 Task: Check the percentage active listings of beach access in the last 3 years.
Action: Mouse moved to (1055, 253)
Screenshot: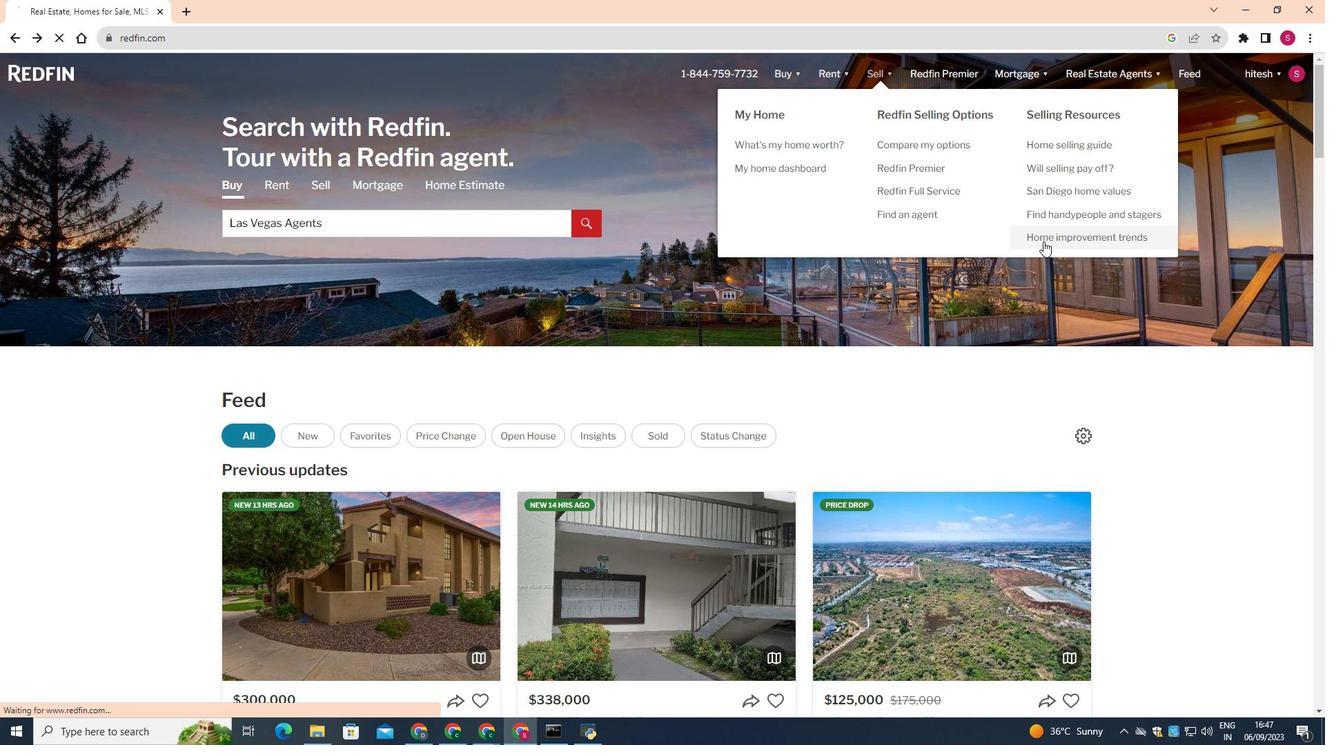
Action: Mouse pressed left at (1055, 253)
Screenshot: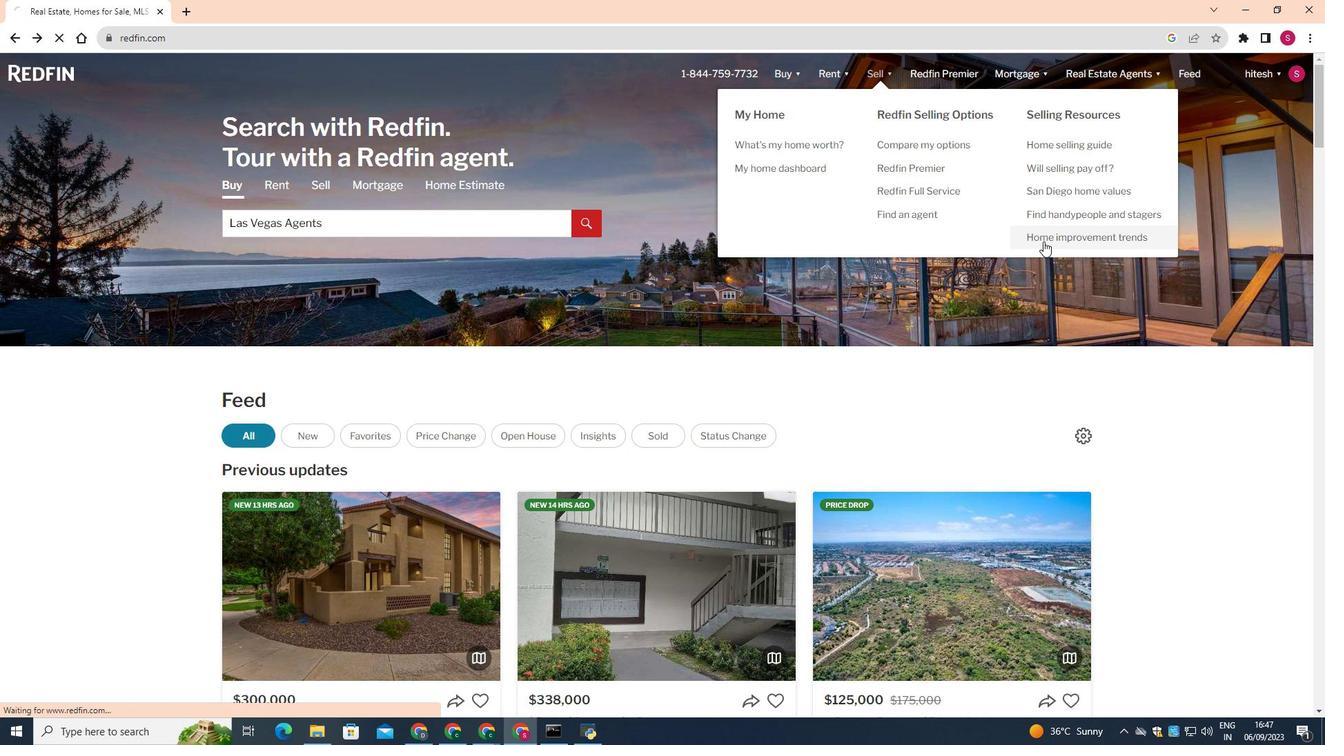 
Action: Mouse moved to (756, 368)
Screenshot: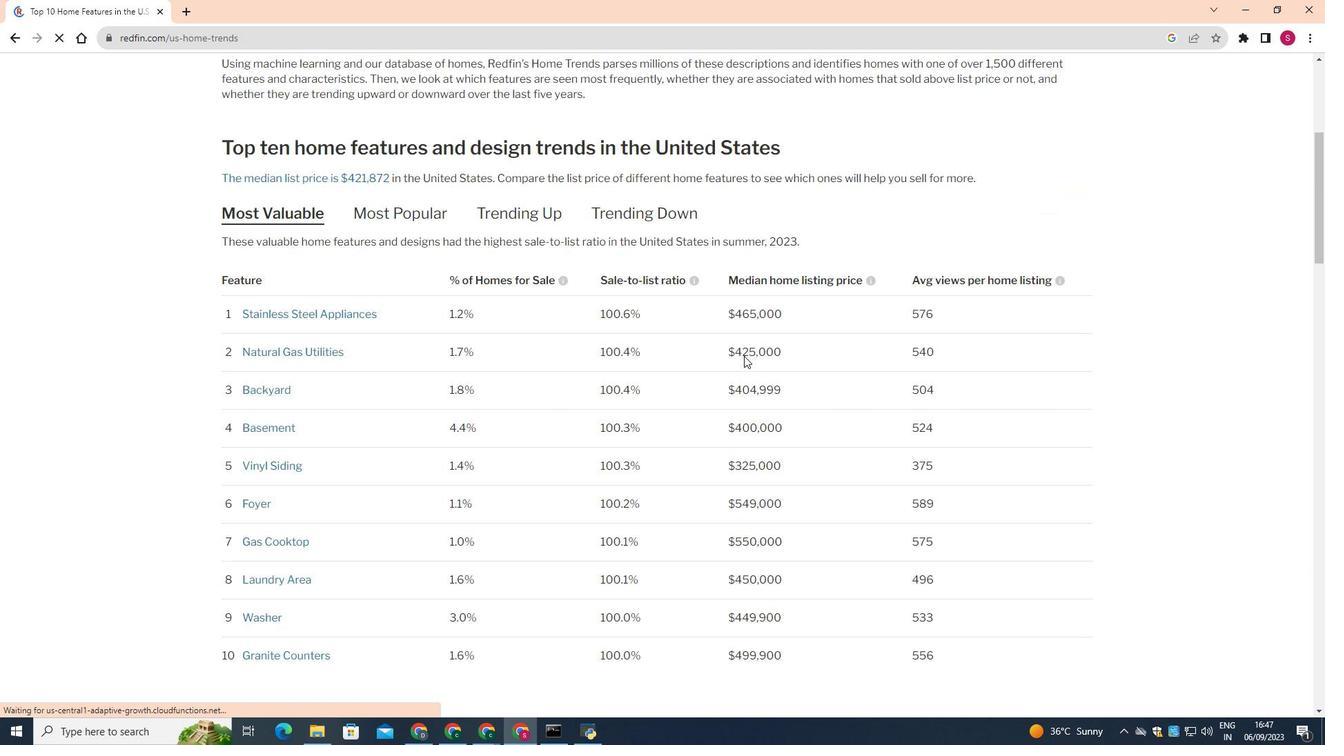 
Action: Mouse scrolled (756, 367) with delta (0, 0)
Screenshot: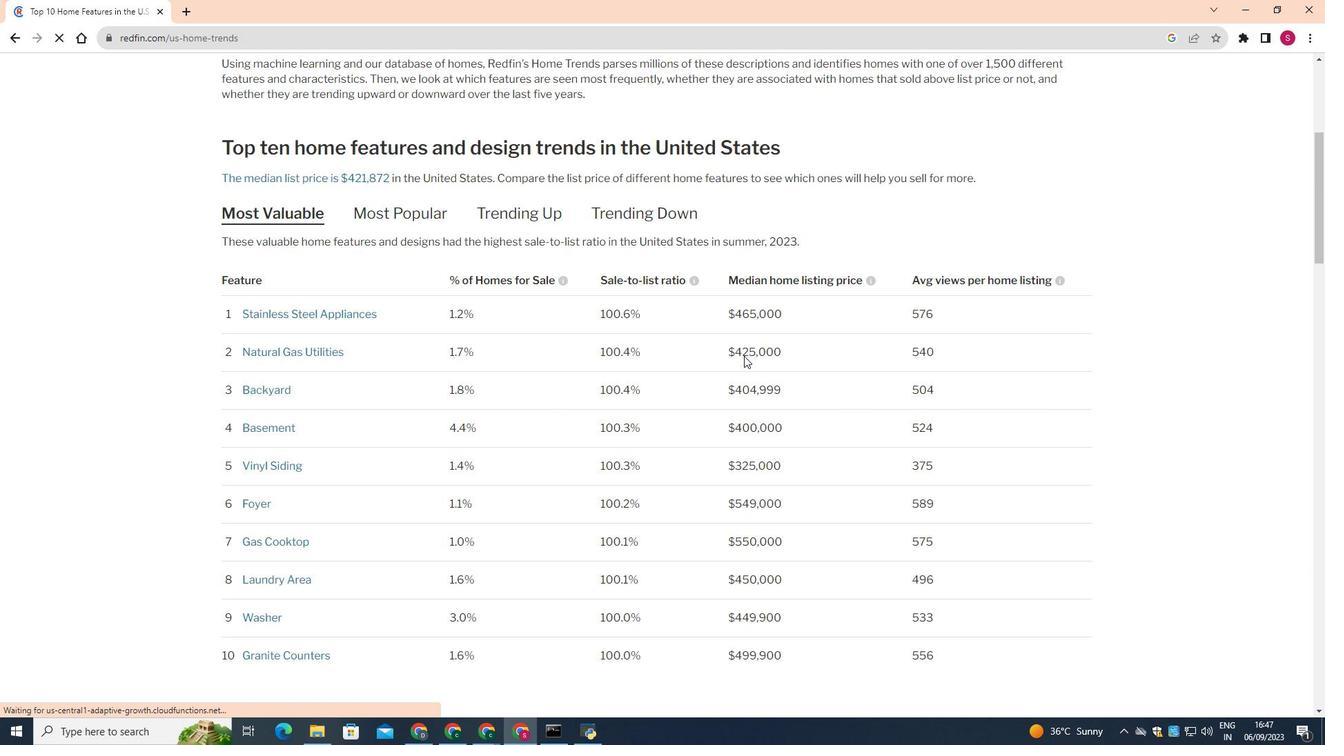 
Action: Mouse scrolled (756, 367) with delta (0, 0)
Screenshot: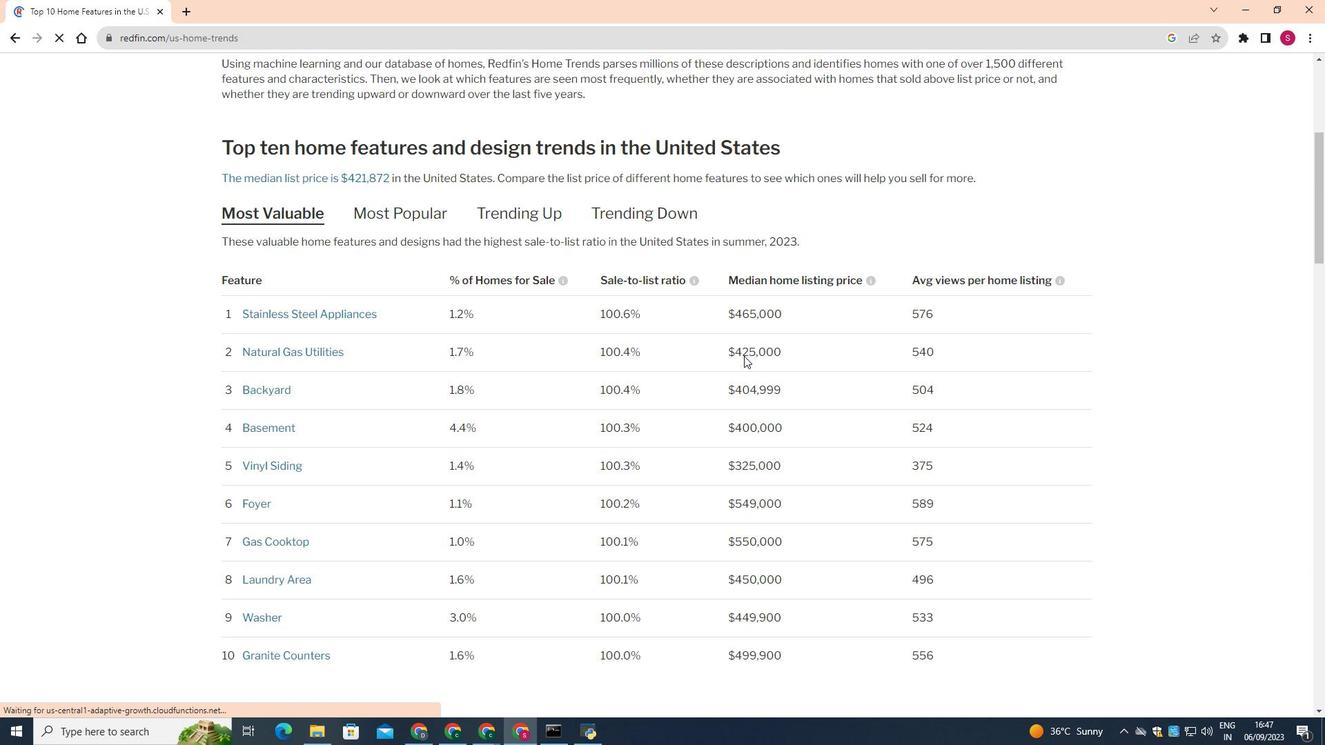 
Action: Mouse scrolled (756, 367) with delta (0, 0)
Screenshot: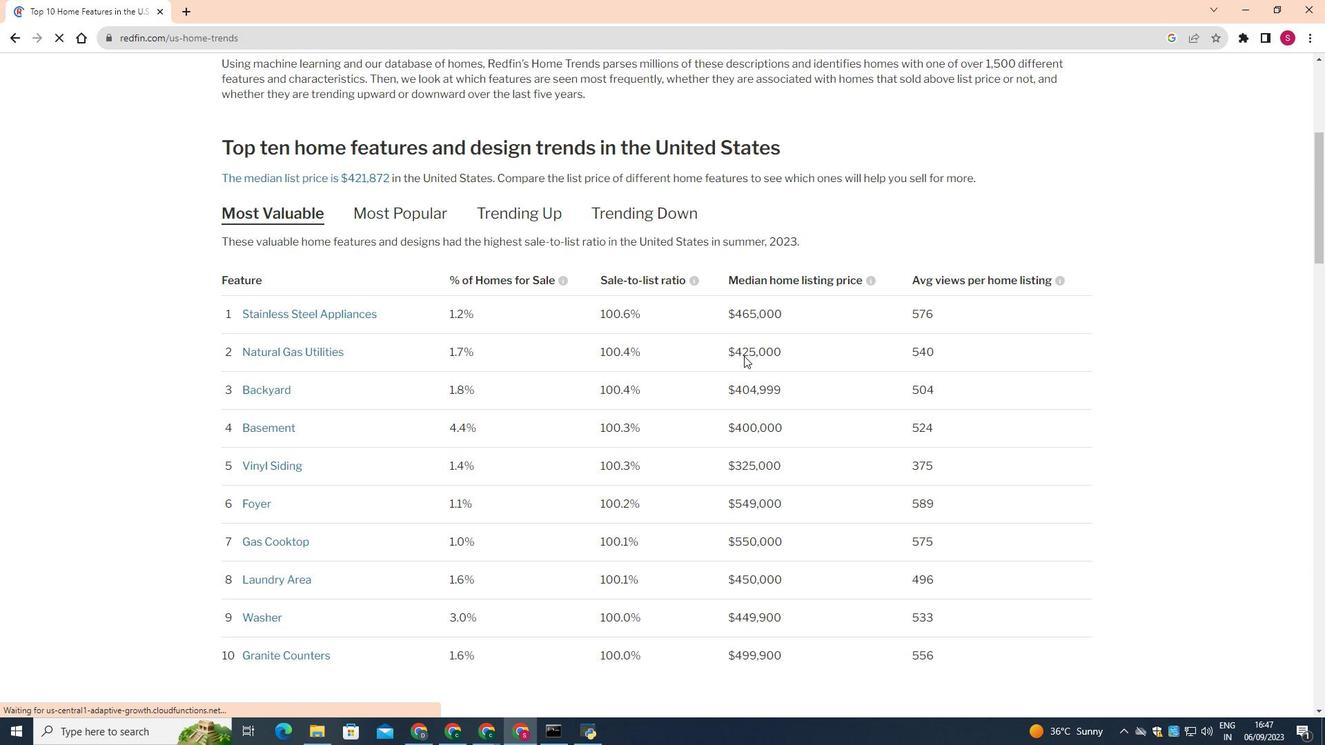 
Action: Mouse scrolled (756, 367) with delta (0, 0)
Screenshot: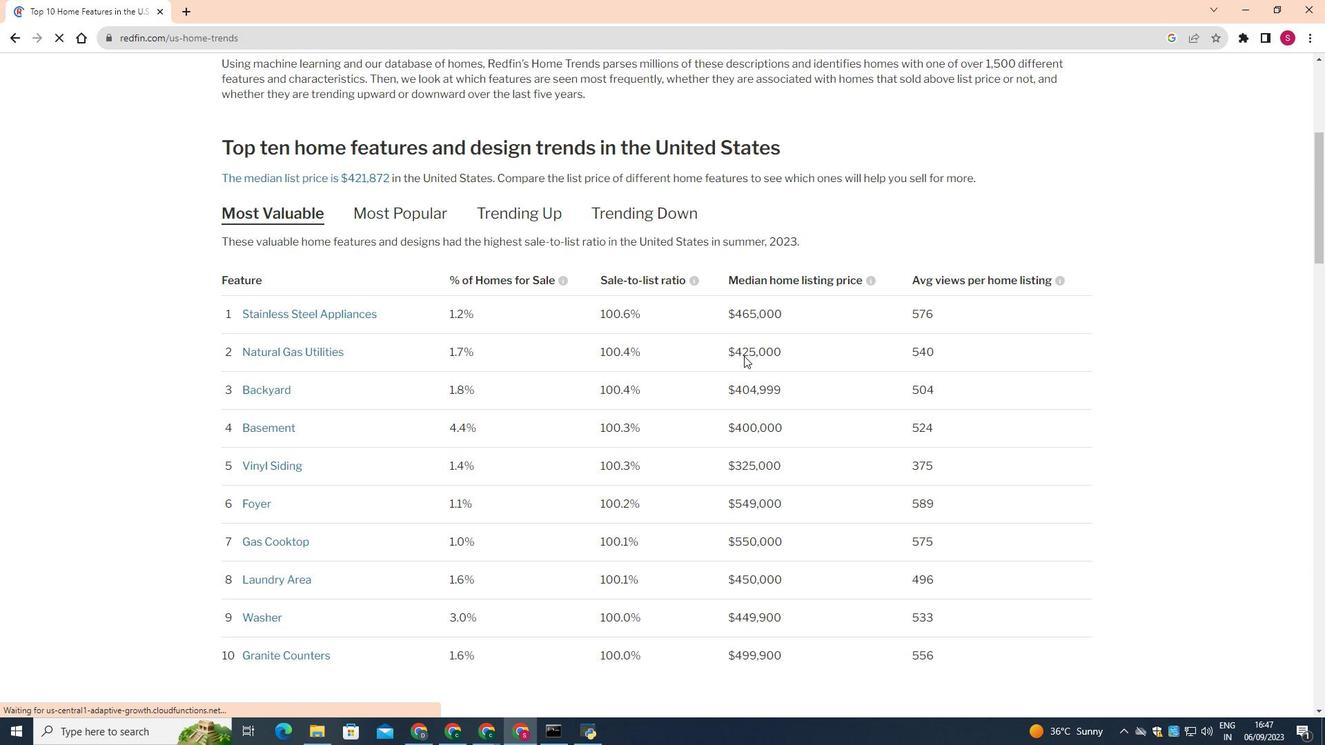 
Action: Mouse scrolled (756, 367) with delta (0, 0)
Screenshot: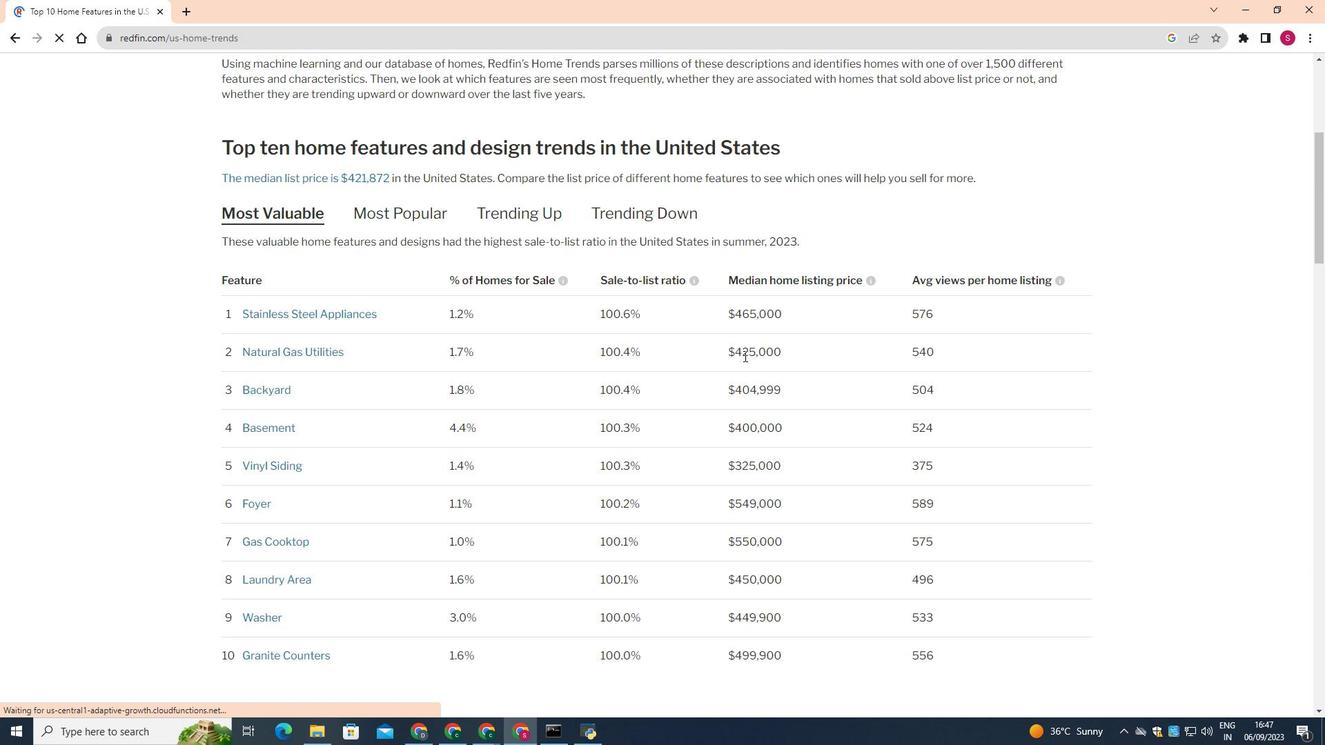 
Action: Mouse scrolled (756, 367) with delta (0, 0)
Screenshot: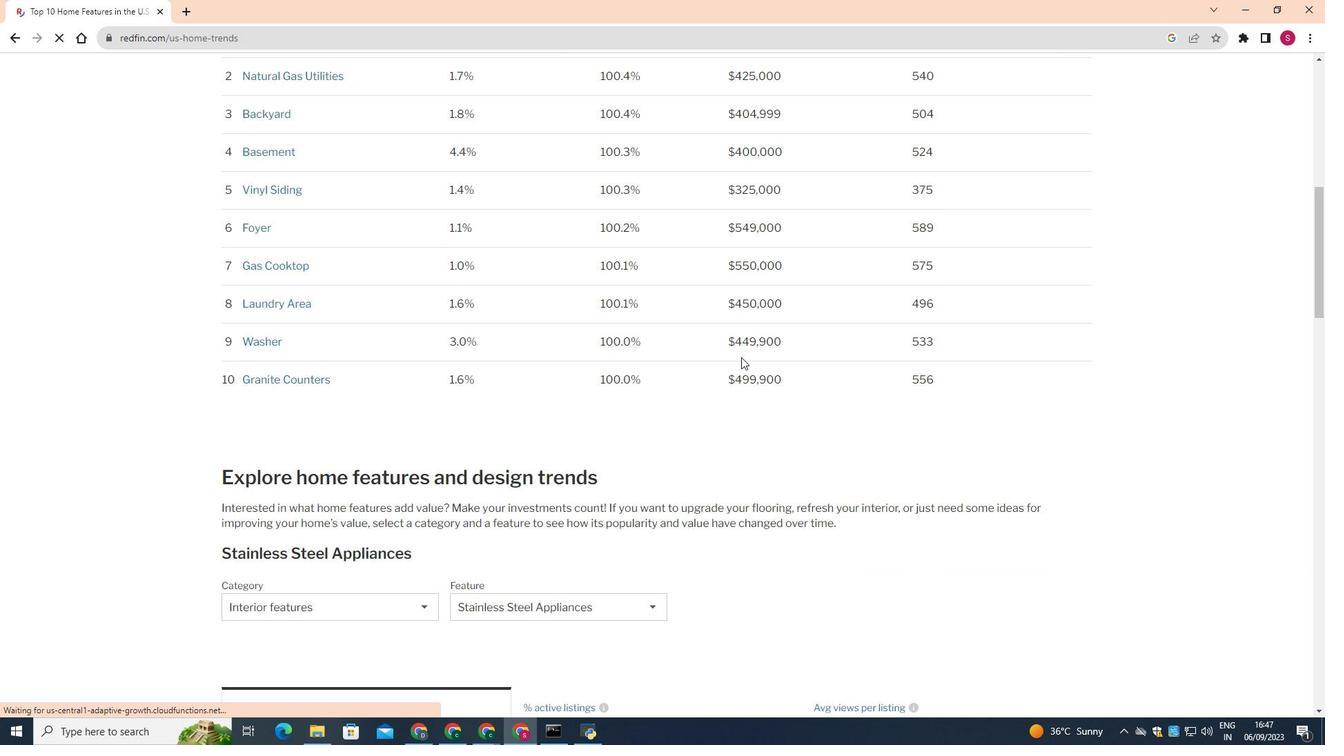 
Action: Mouse scrolled (756, 367) with delta (0, 0)
Screenshot: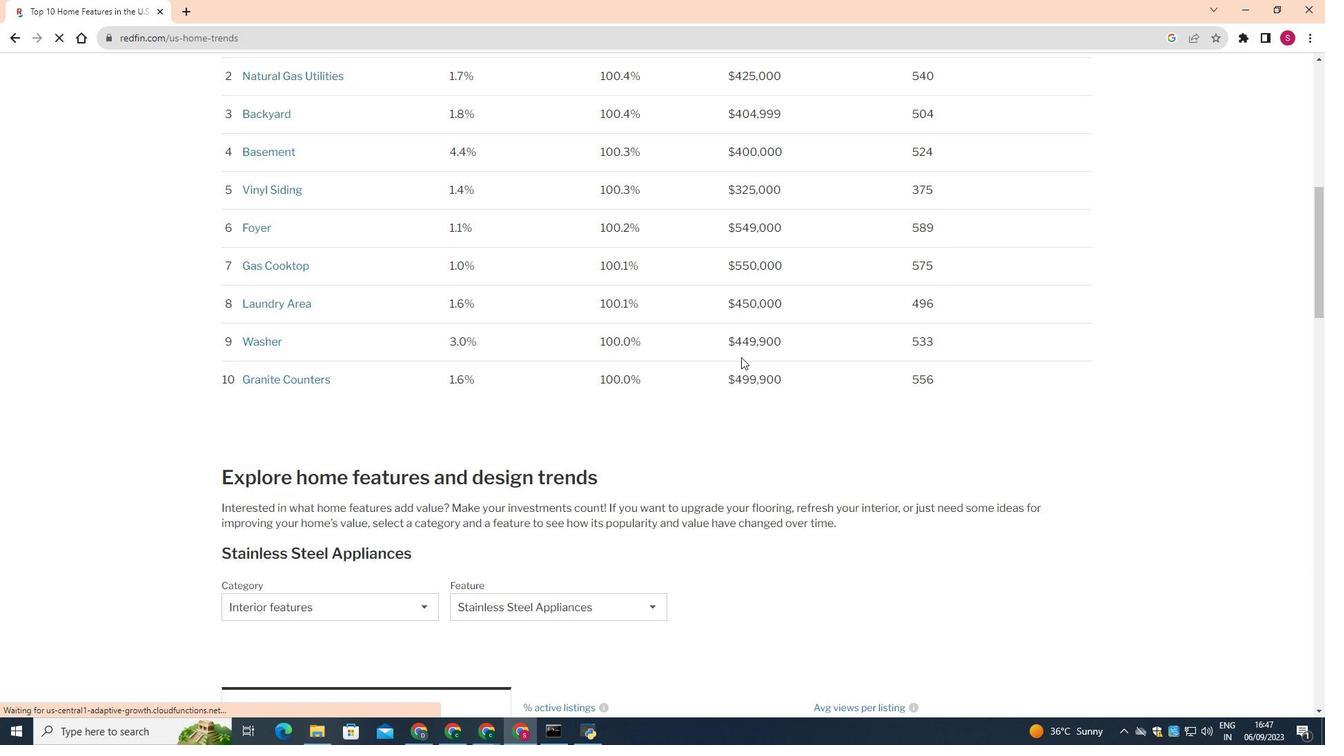 
Action: Mouse moved to (755, 368)
Screenshot: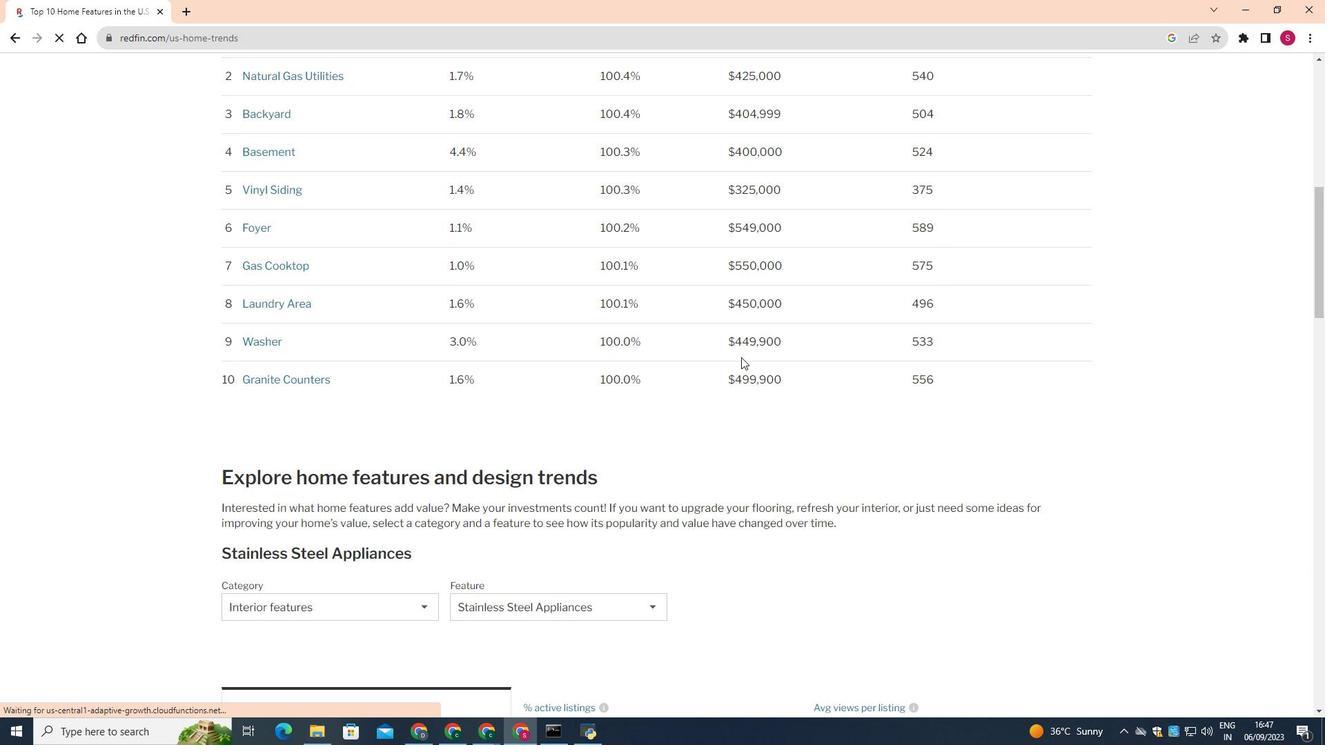 
Action: Mouse scrolled (755, 367) with delta (0, 0)
Screenshot: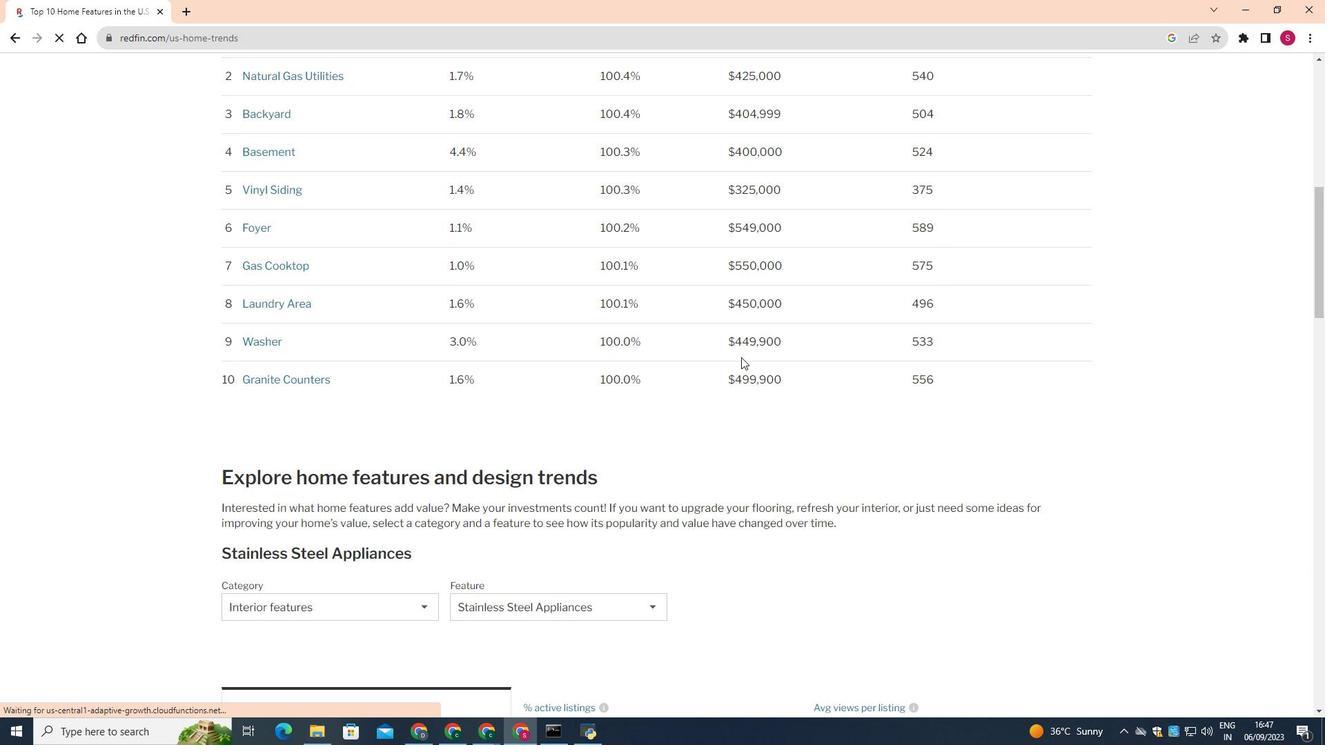 
Action: Mouse moved to (754, 368)
Screenshot: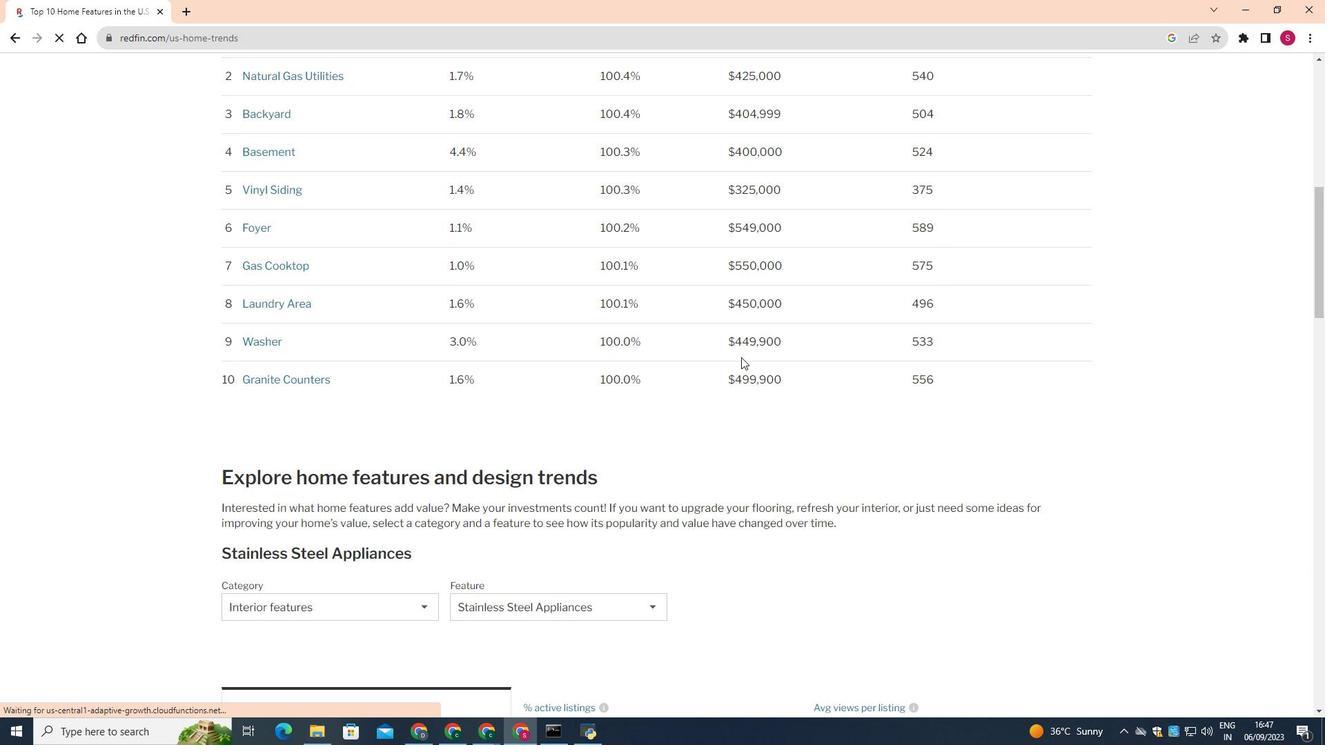 
Action: Mouse scrolled (754, 368) with delta (0, 0)
Screenshot: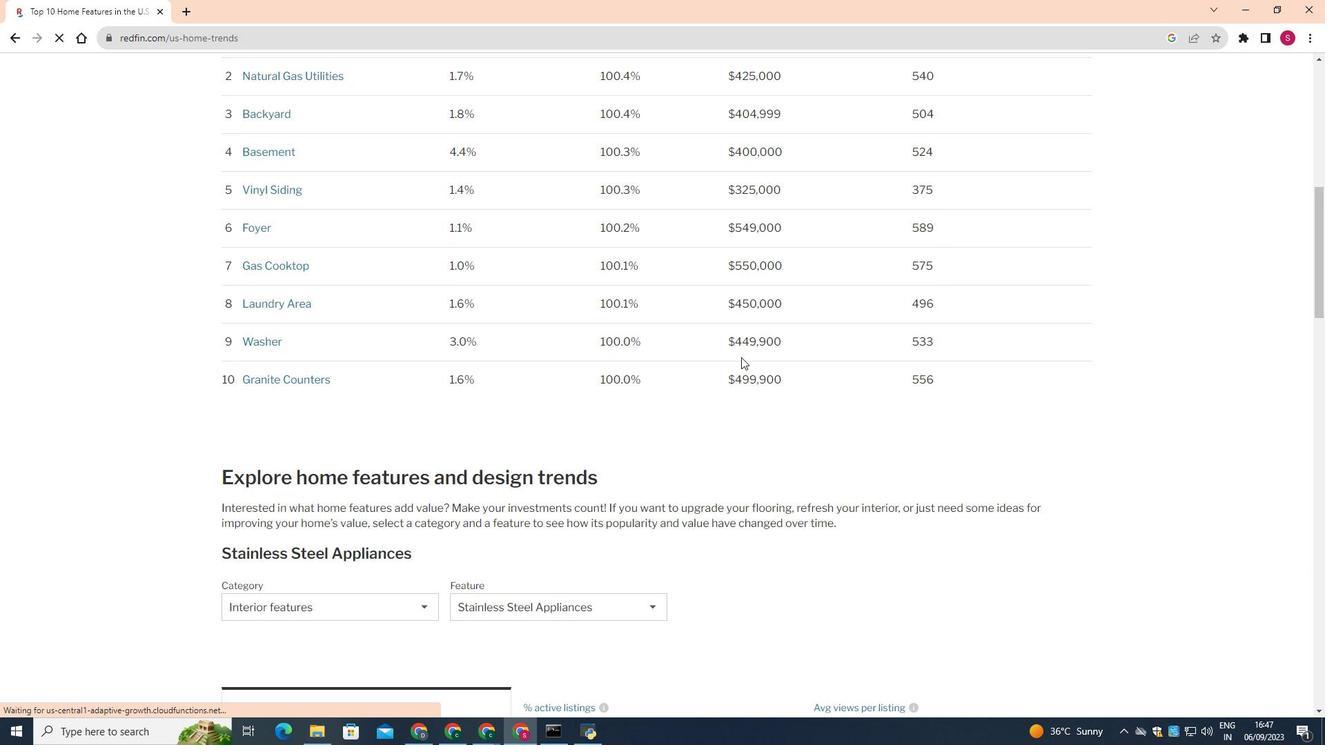 
Action: Mouse moved to (753, 369)
Screenshot: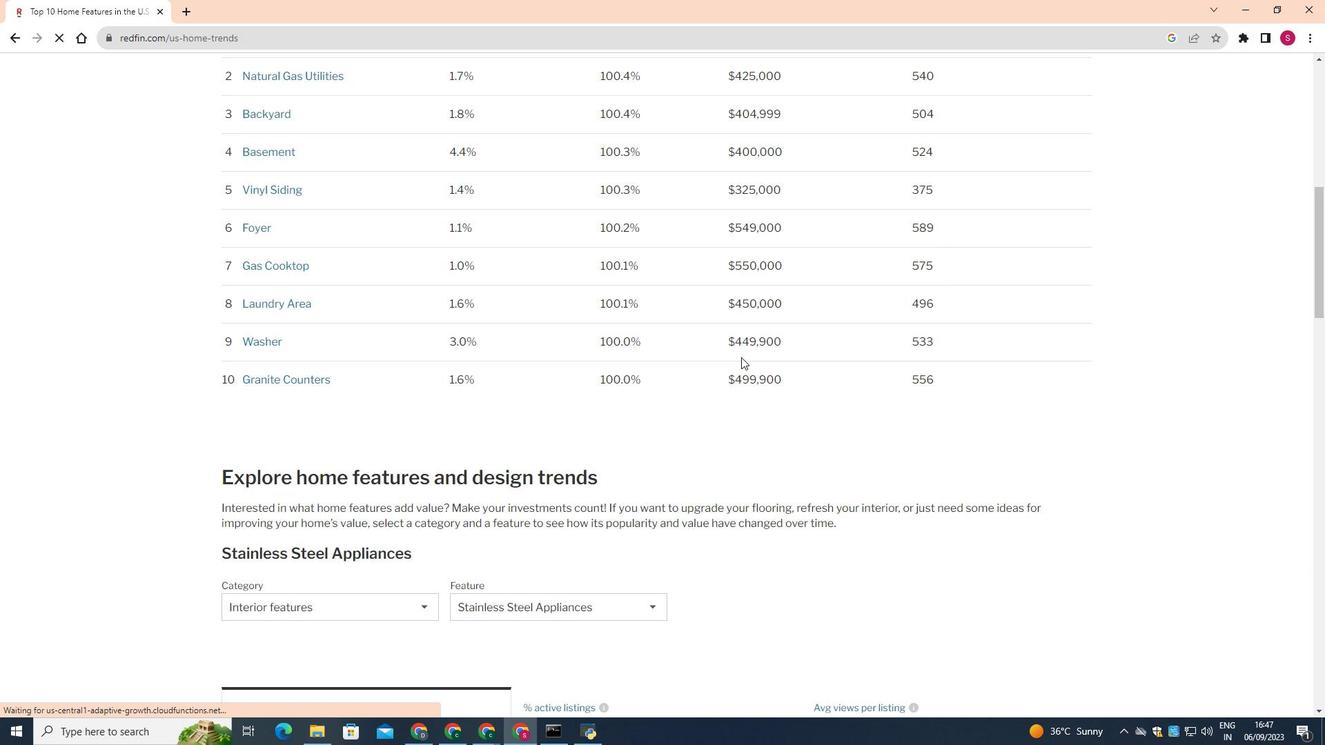 
Action: Mouse scrolled (753, 368) with delta (0, 0)
Screenshot: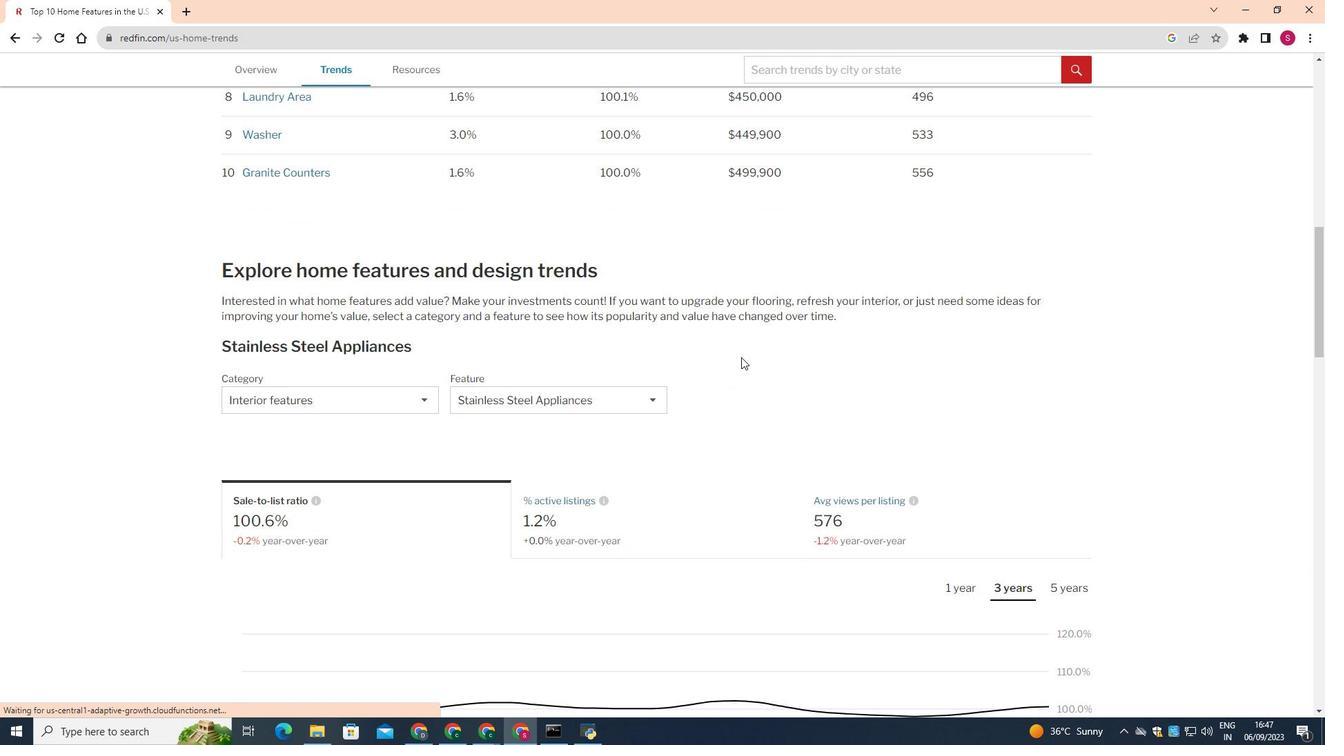 
Action: Mouse scrolled (753, 368) with delta (0, 0)
Screenshot: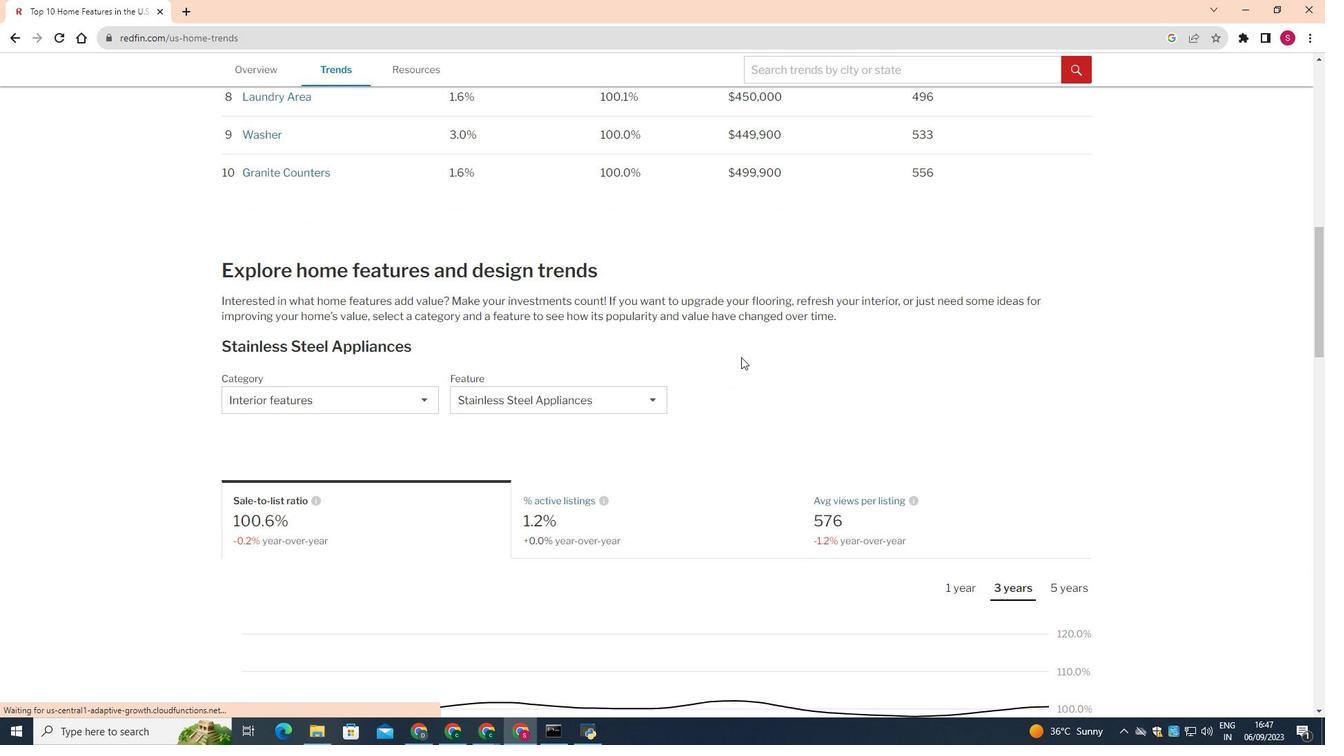 
Action: Mouse scrolled (753, 368) with delta (0, 0)
Screenshot: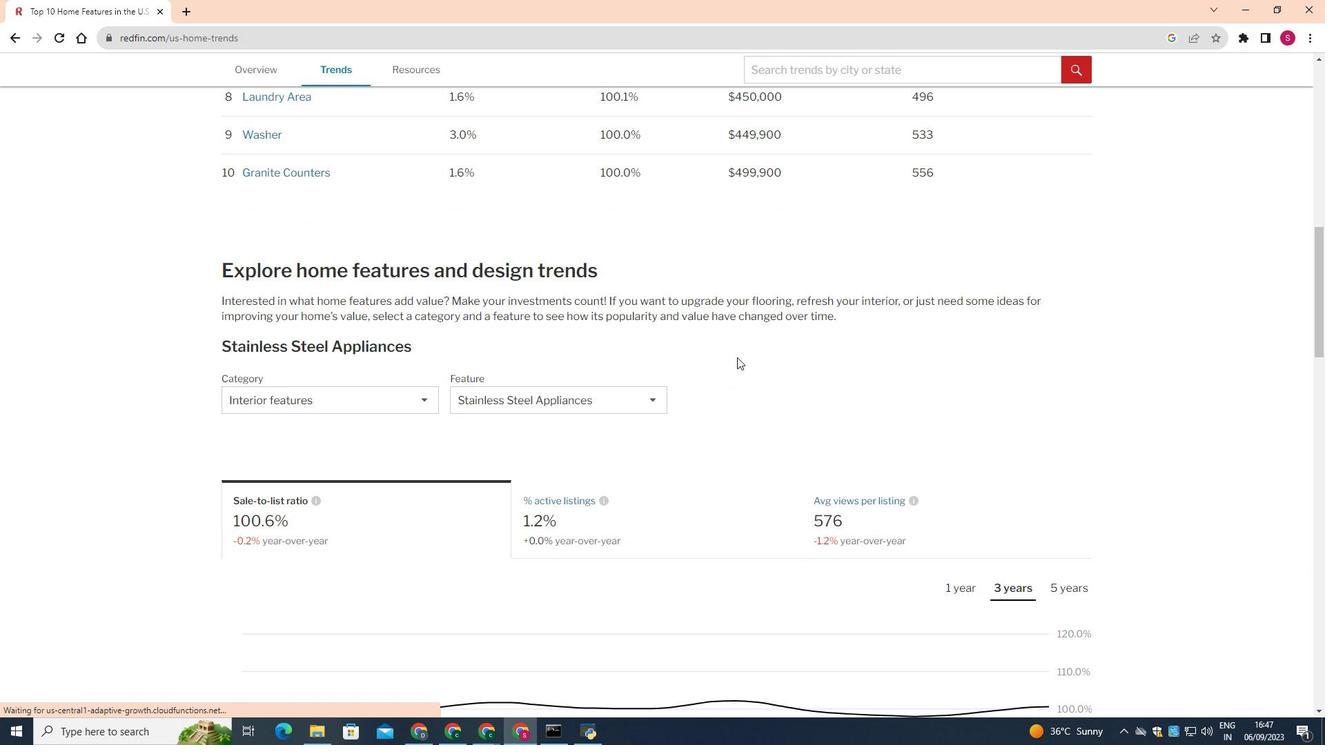 
Action: Mouse moved to (412, 408)
Screenshot: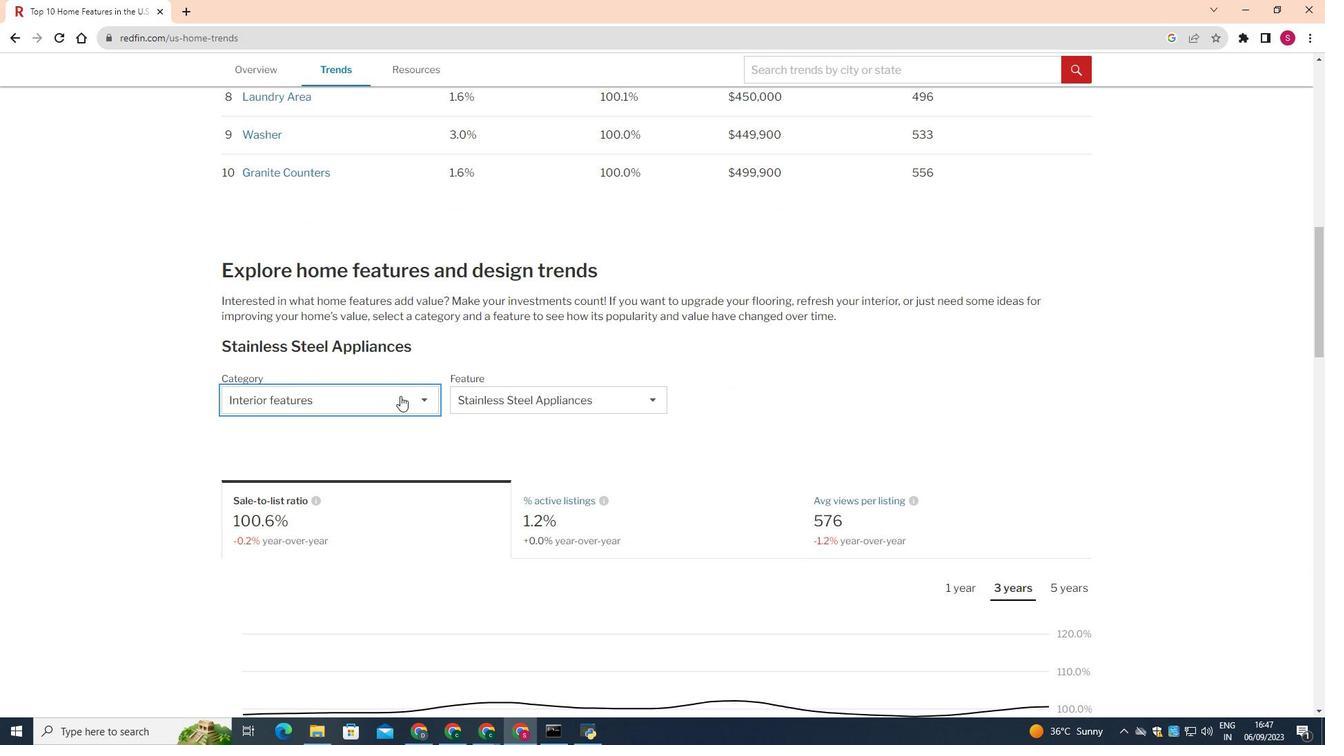
Action: Mouse pressed left at (412, 408)
Screenshot: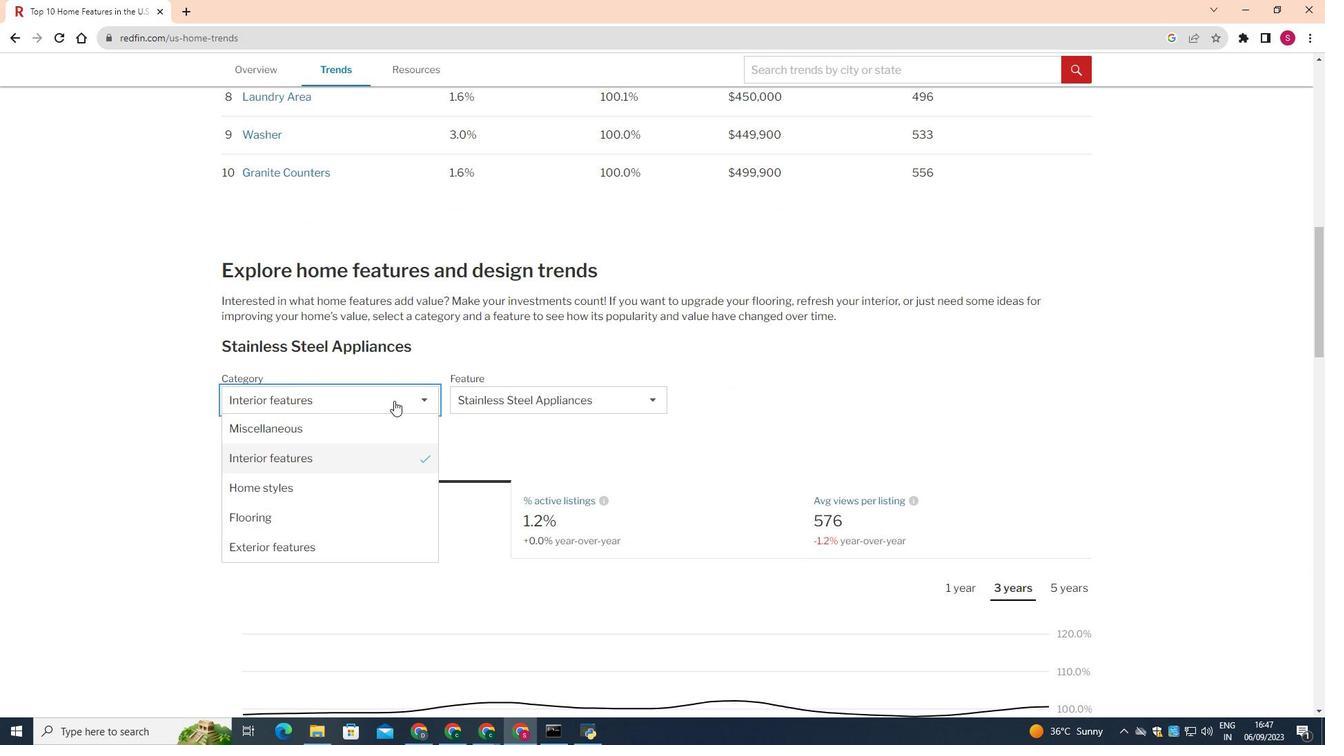 
Action: Mouse moved to (368, 442)
Screenshot: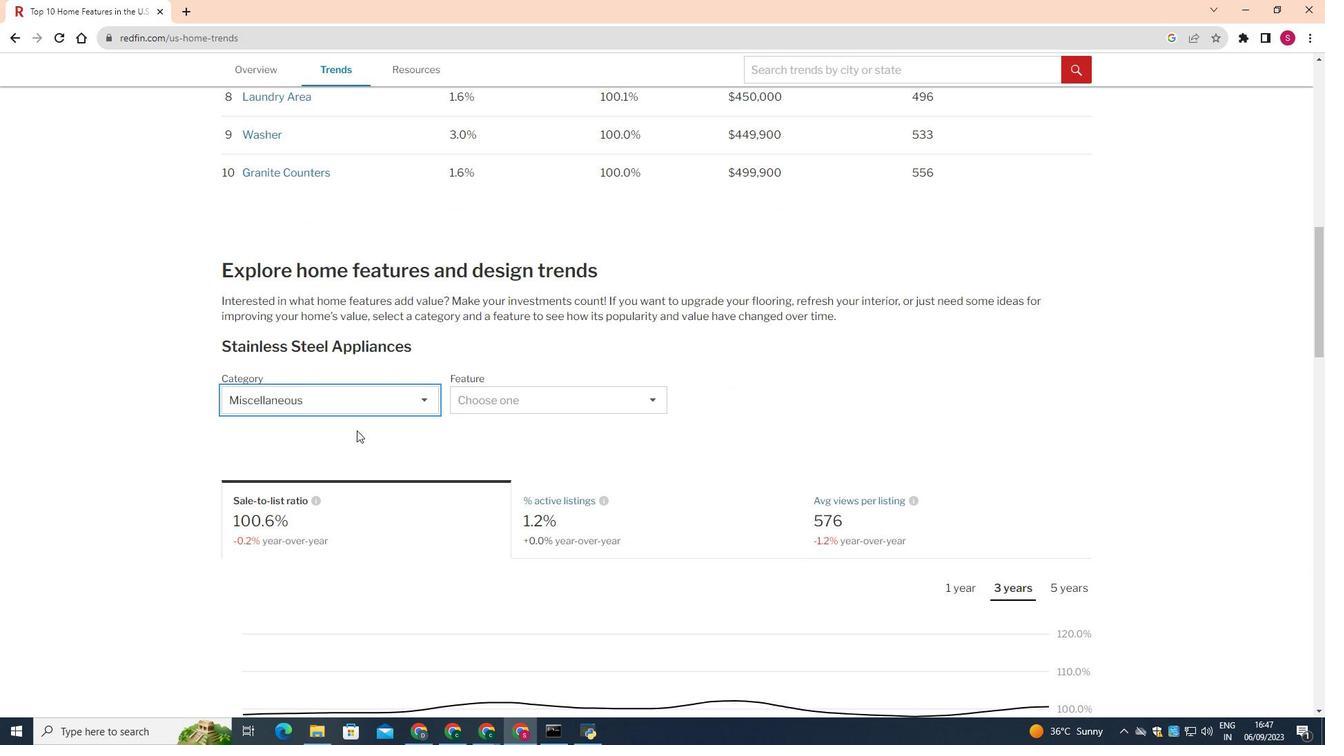 
Action: Mouse pressed left at (368, 442)
Screenshot: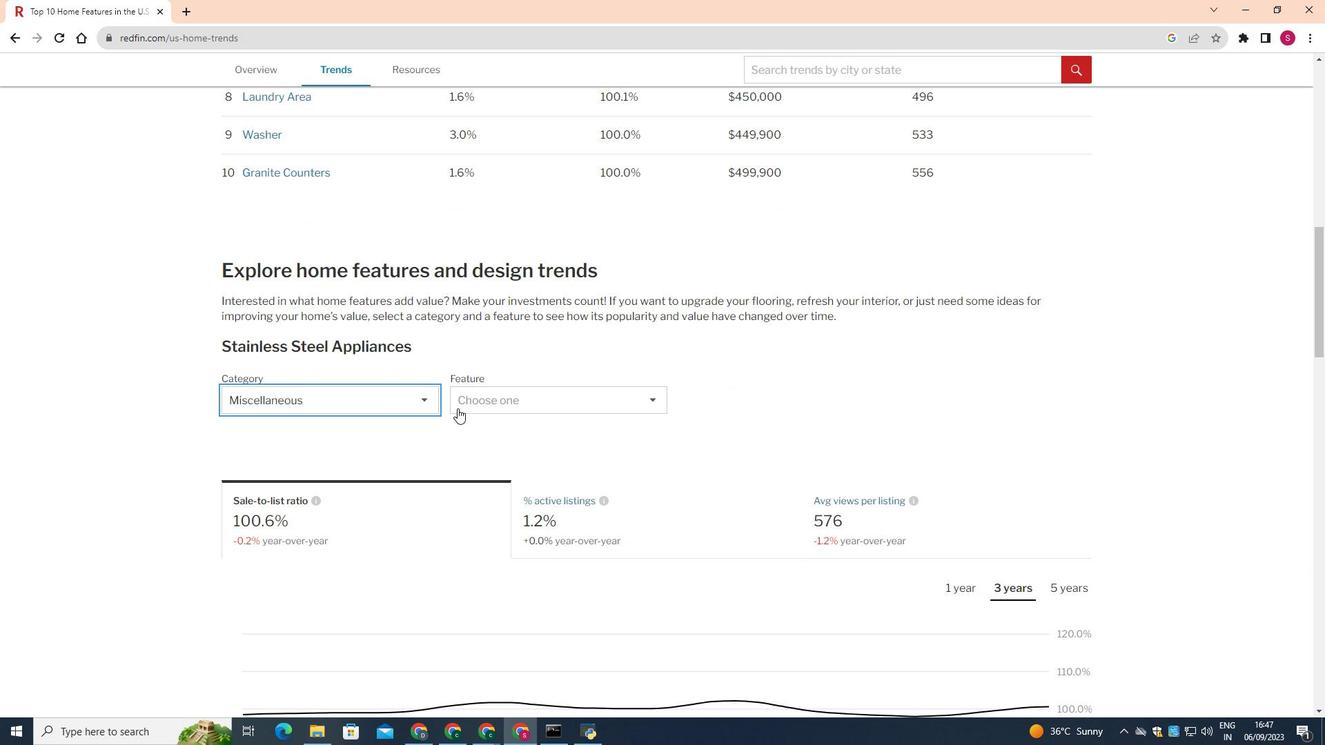 
Action: Mouse moved to (508, 411)
Screenshot: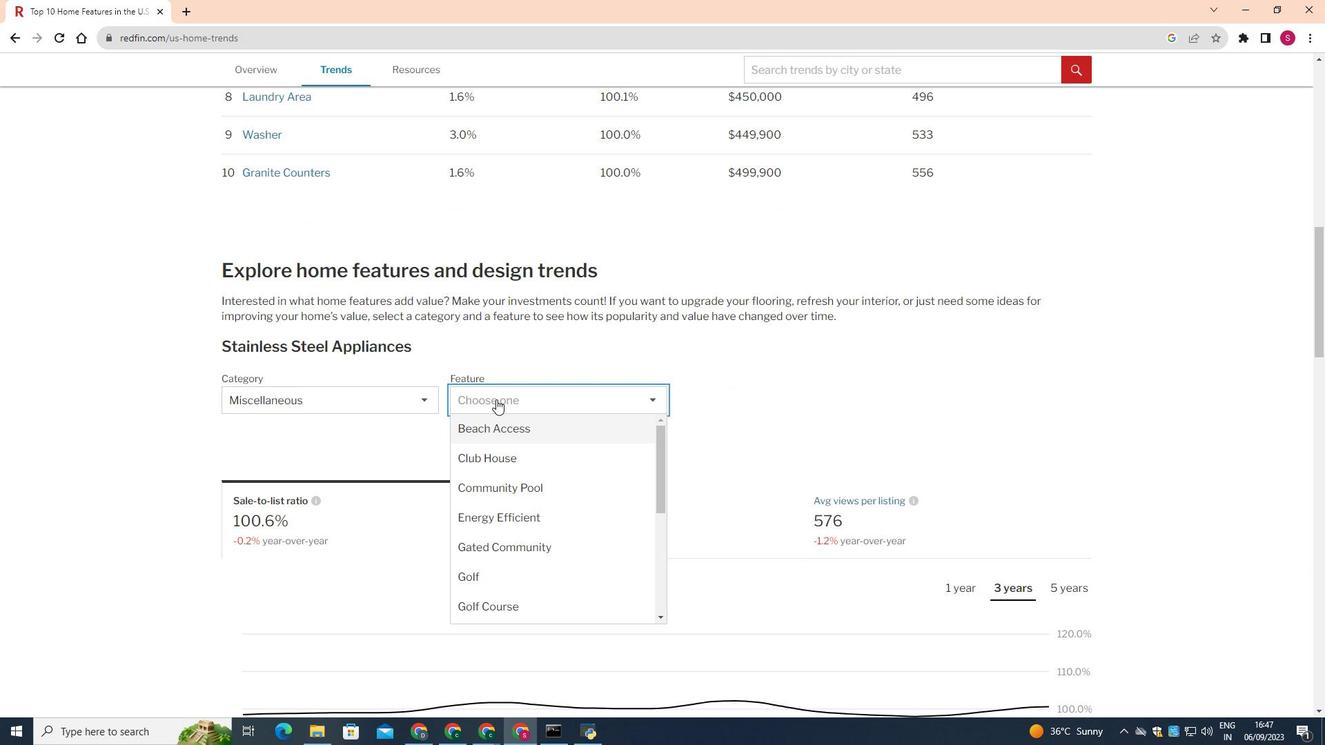 
Action: Mouse pressed left at (508, 411)
Screenshot: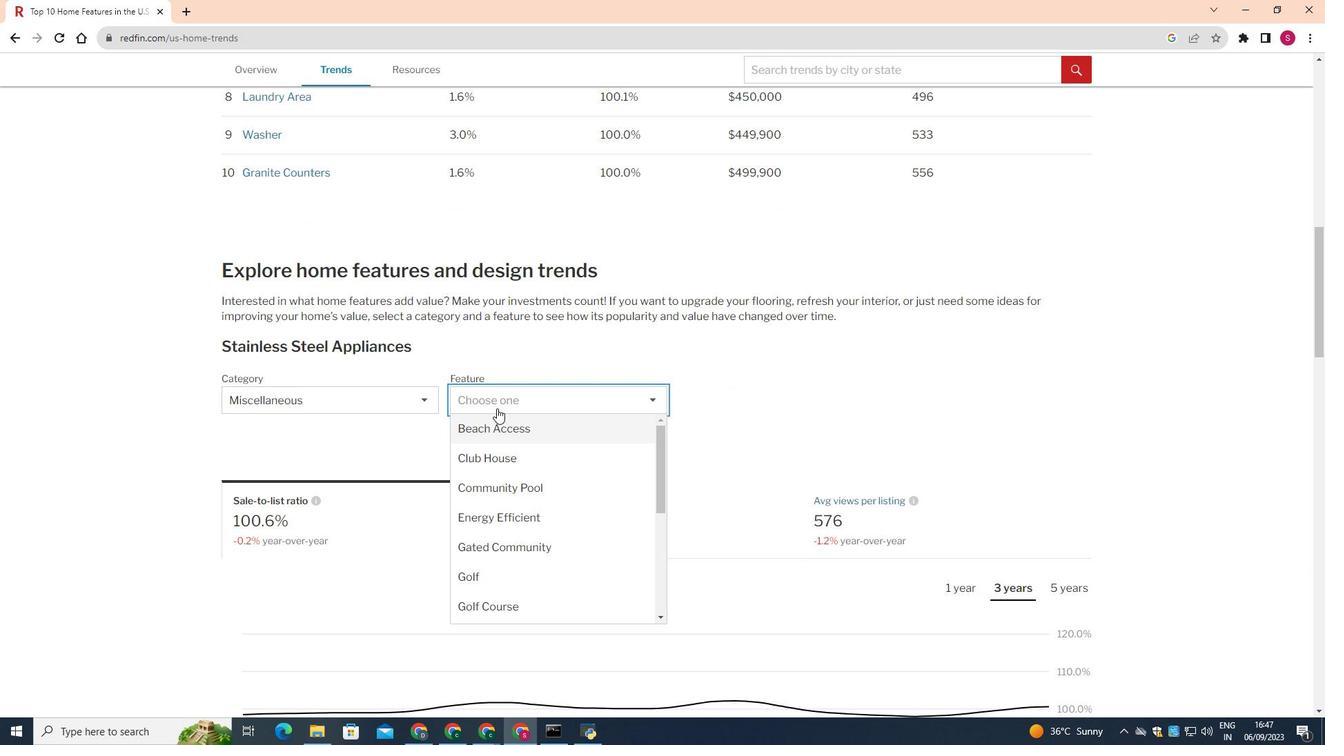 
Action: Mouse moved to (511, 439)
Screenshot: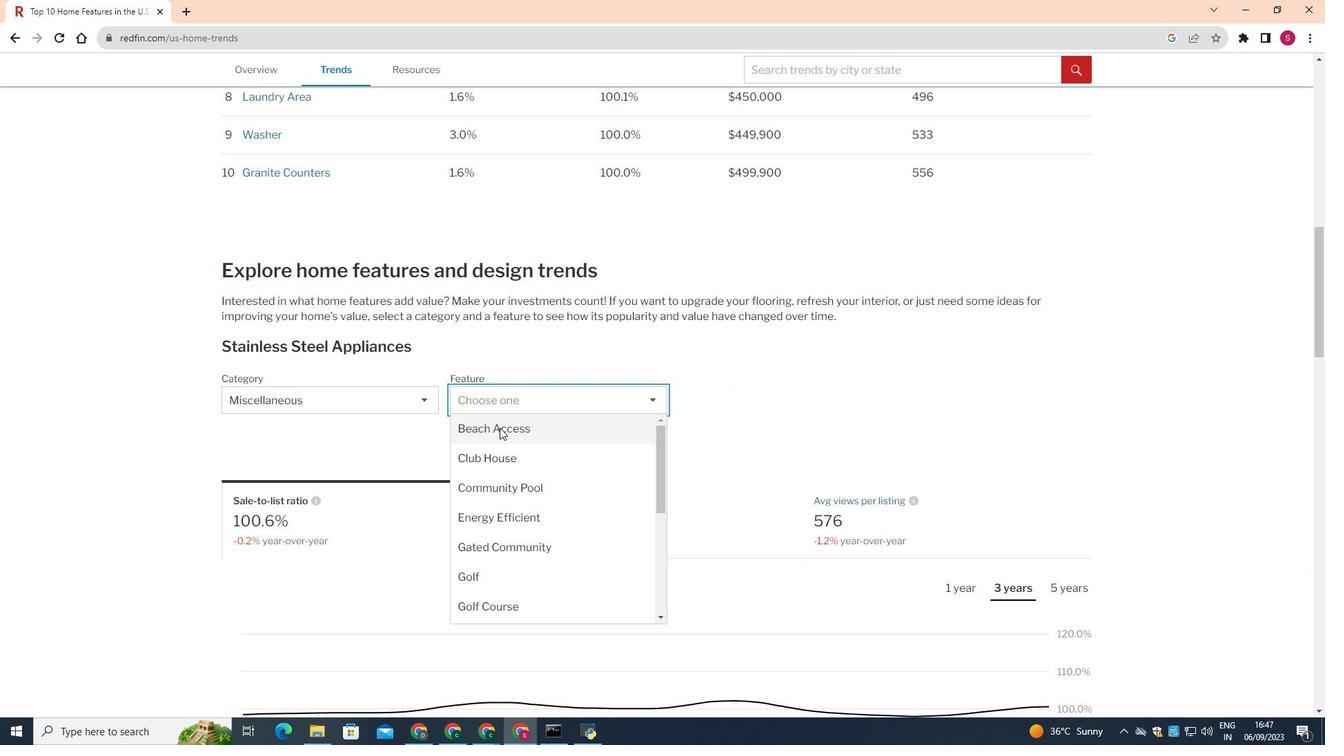 
Action: Mouse pressed left at (511, 439)
Screenshot: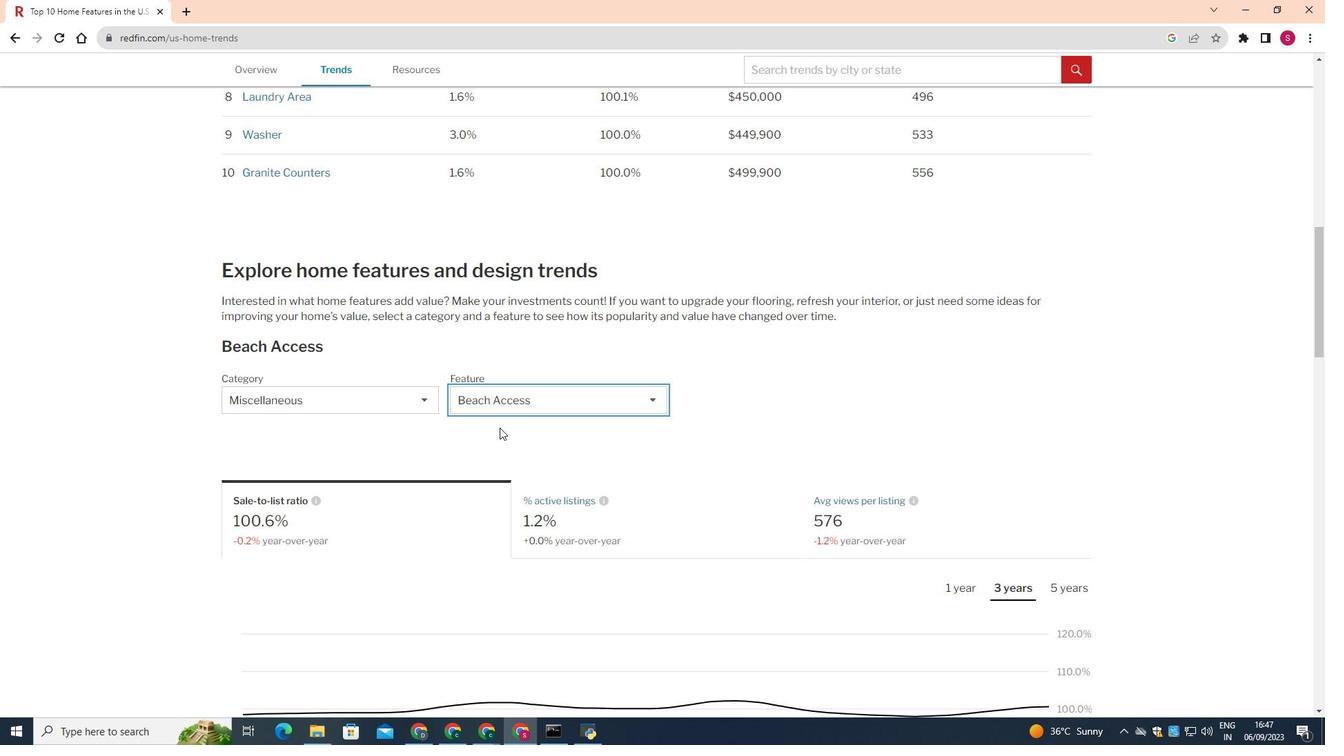 
Action: Mouse moved to (641, 537)
Screenshot: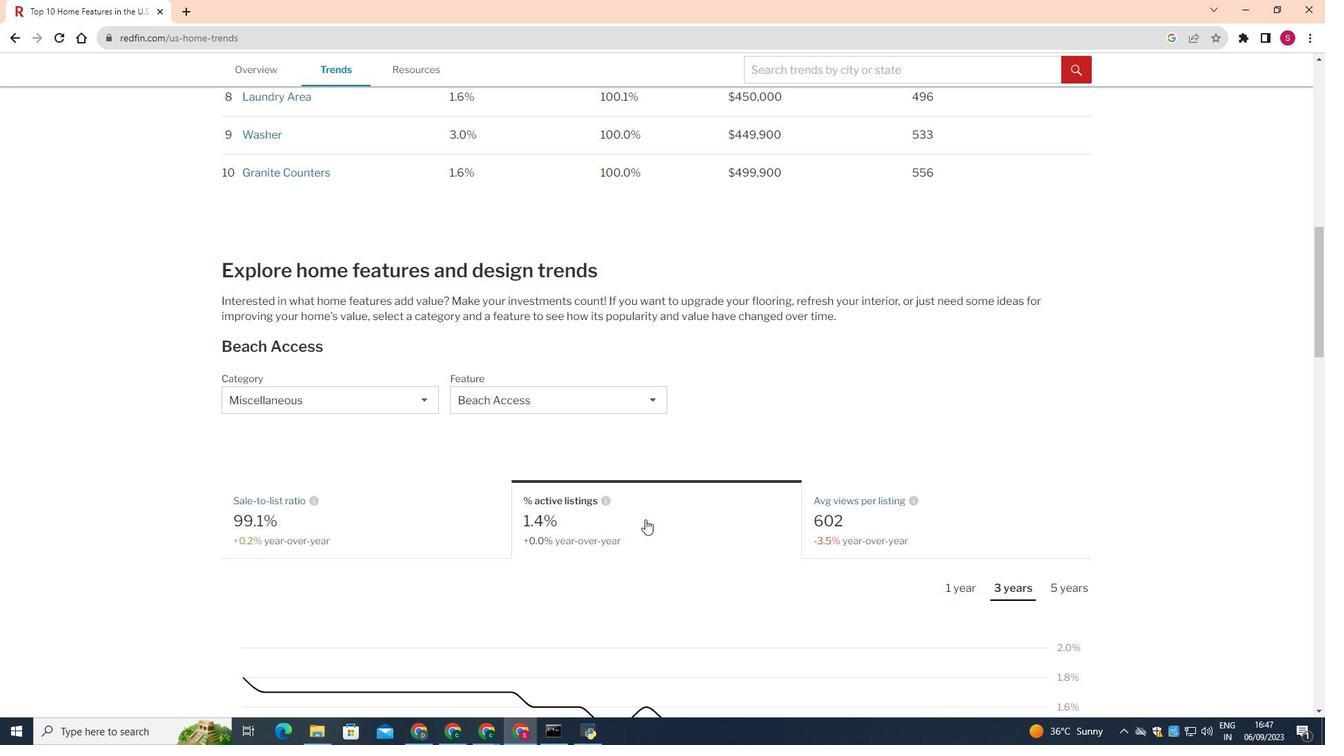 
Action: Mouse pressed left at (641, 537)
Screenshot: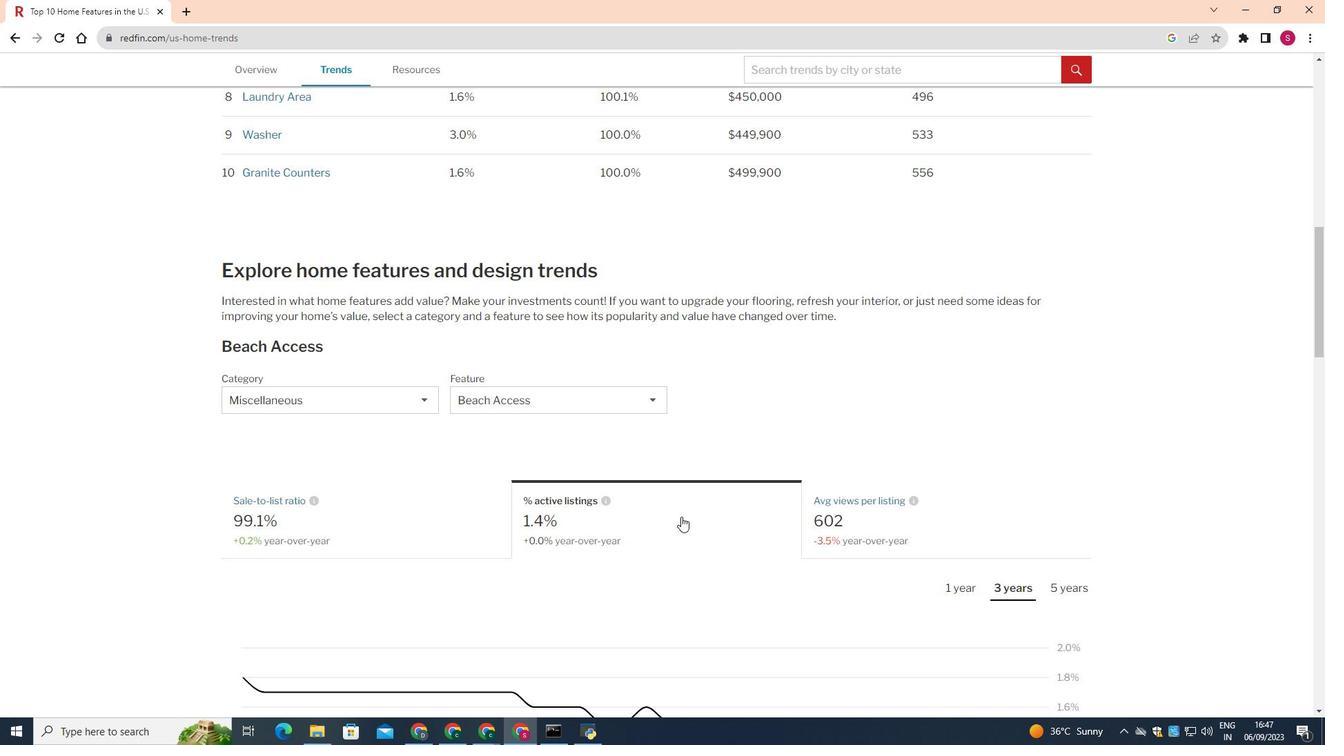
Action: Mouse moved to (1014, 597)
Screenshot: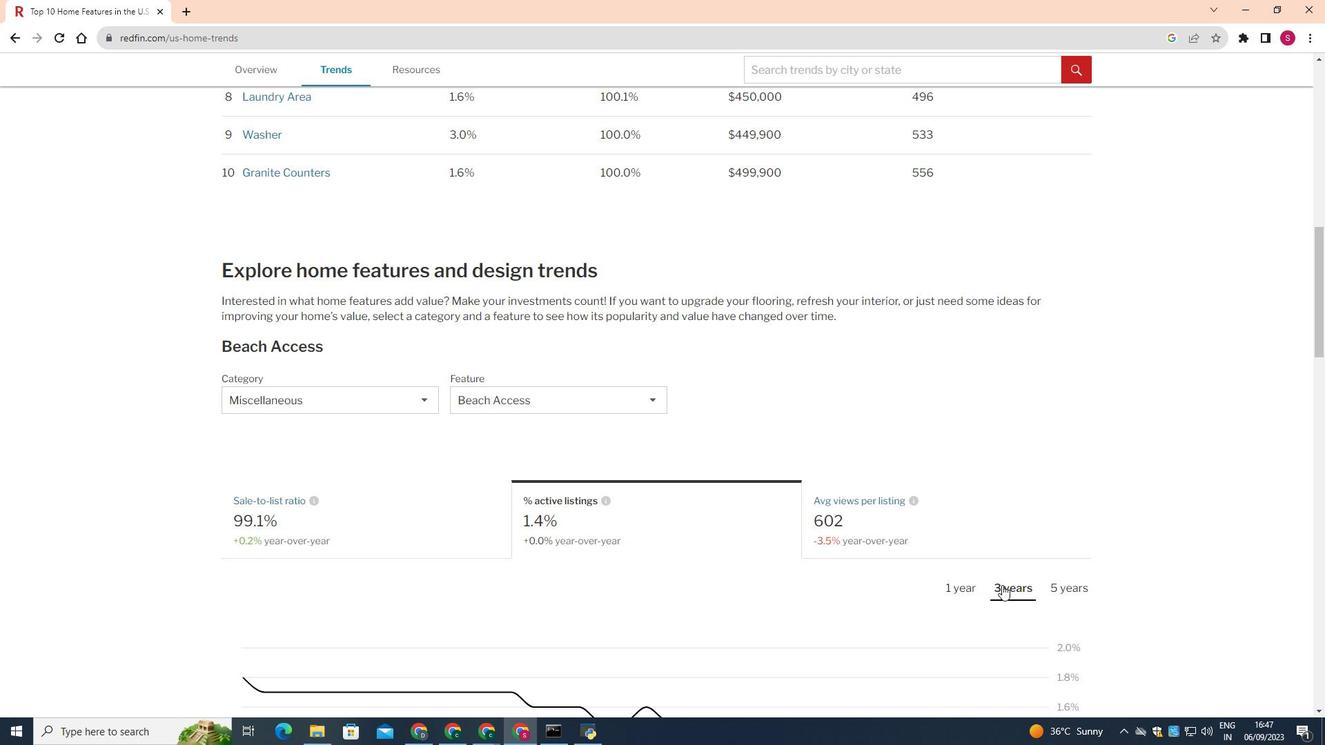 
Action: Mouse pressed left at (1014, 597)
Screenshot: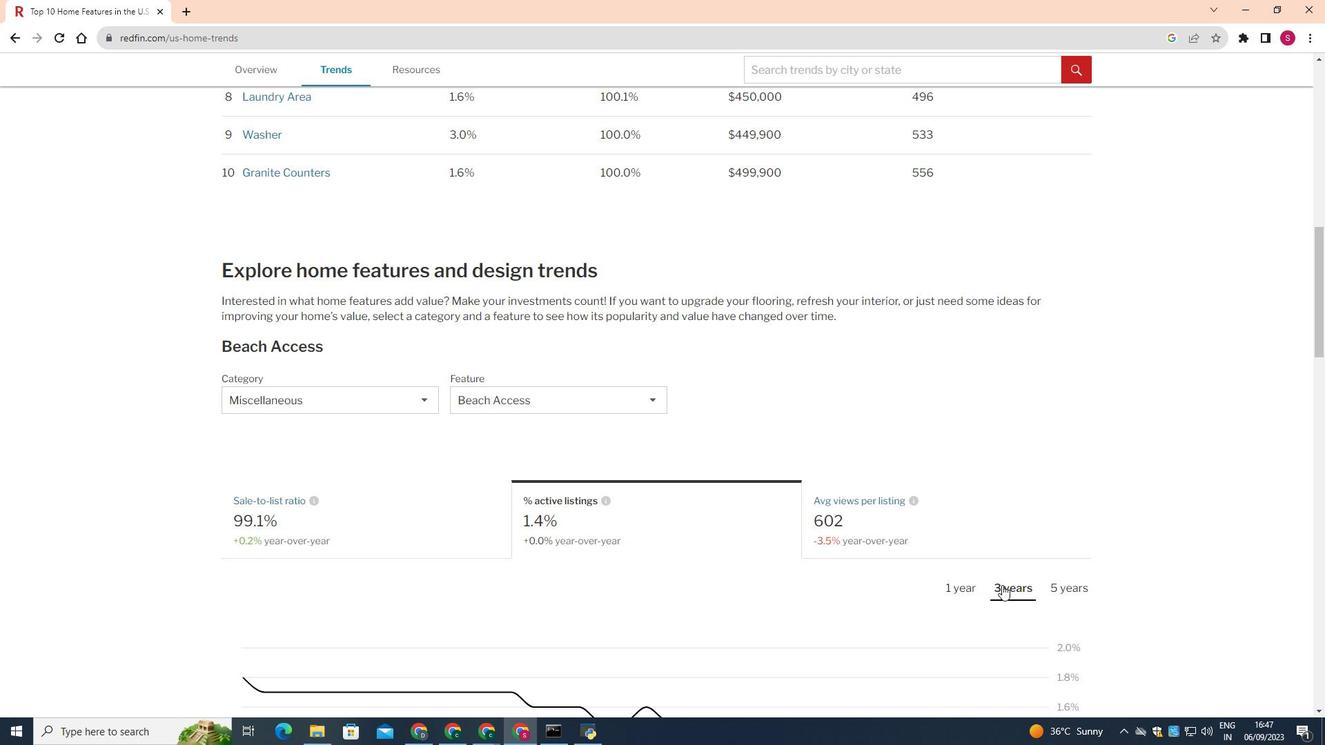 
Action: Mouse moved to (919, 570)
Screenshot: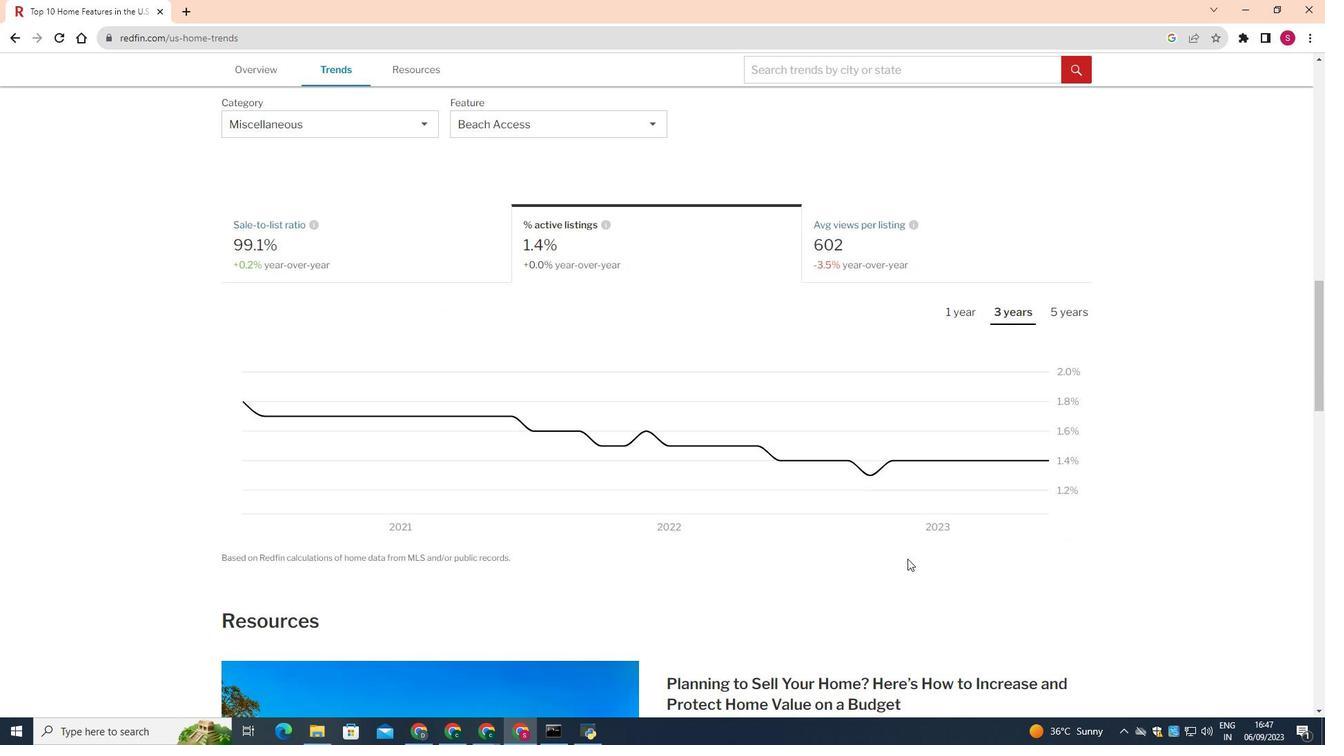 
Action: Mouse scrolled (919, 570) with delta (0, 0)
Screenshot: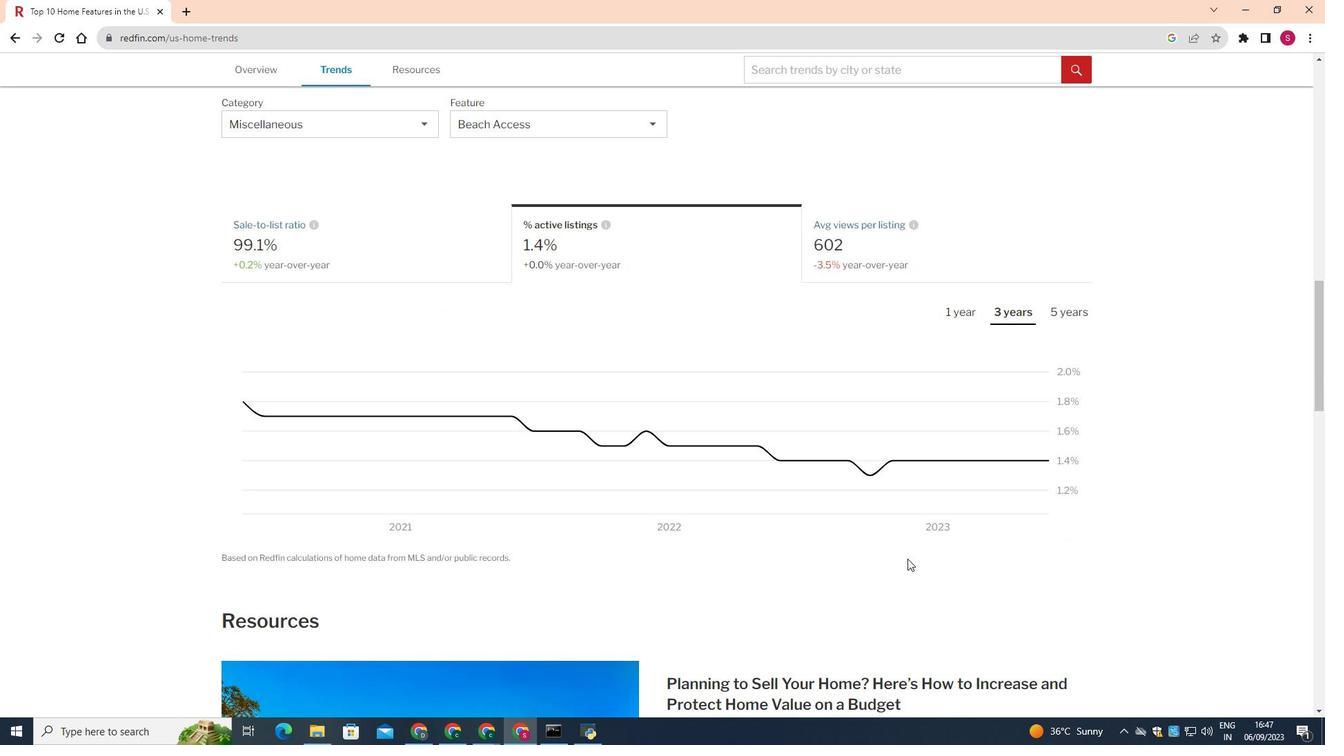 
Action: Mouse scrolled (919, 570) with delta (0, 0)
Screenshot: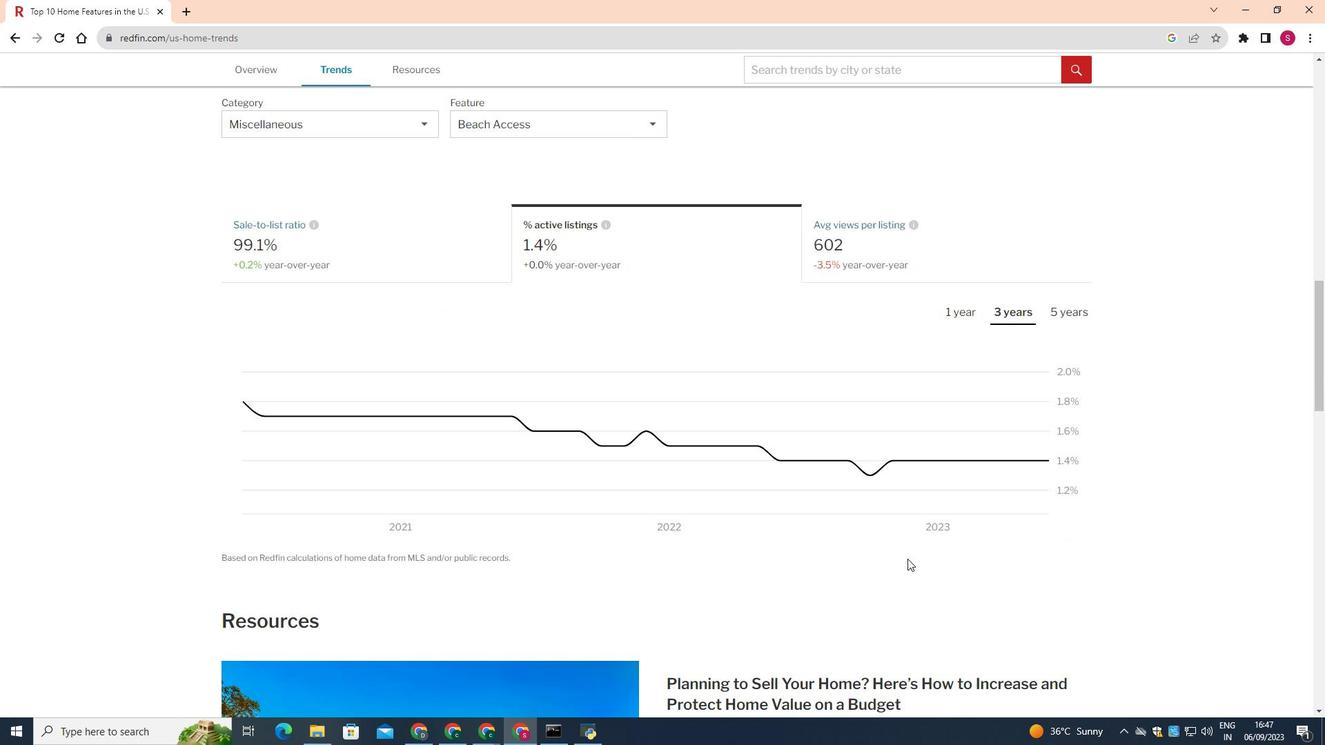 
Action: Mouse scrolled (919, 570) with delta (0, 0)
Screenshot: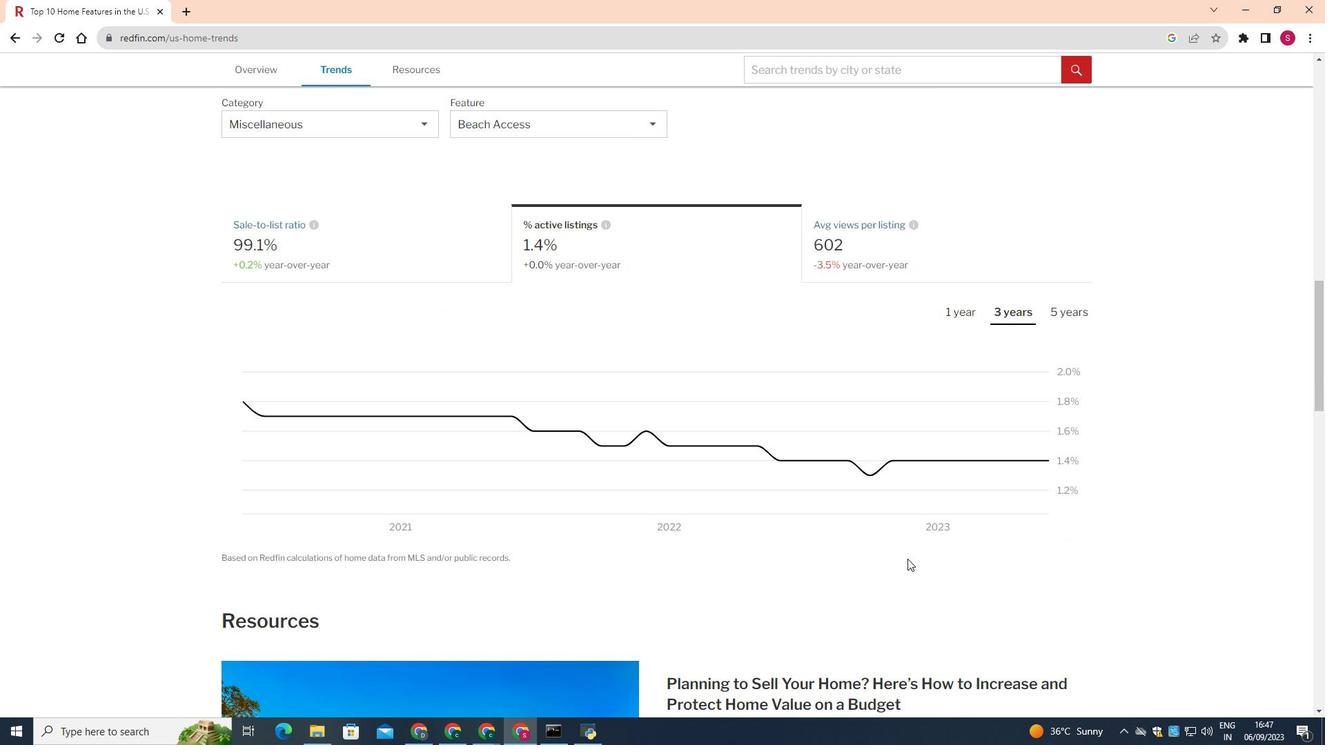 
Action: Mouse scrolled (919, 570) with delta (0, 0)
Screenshot: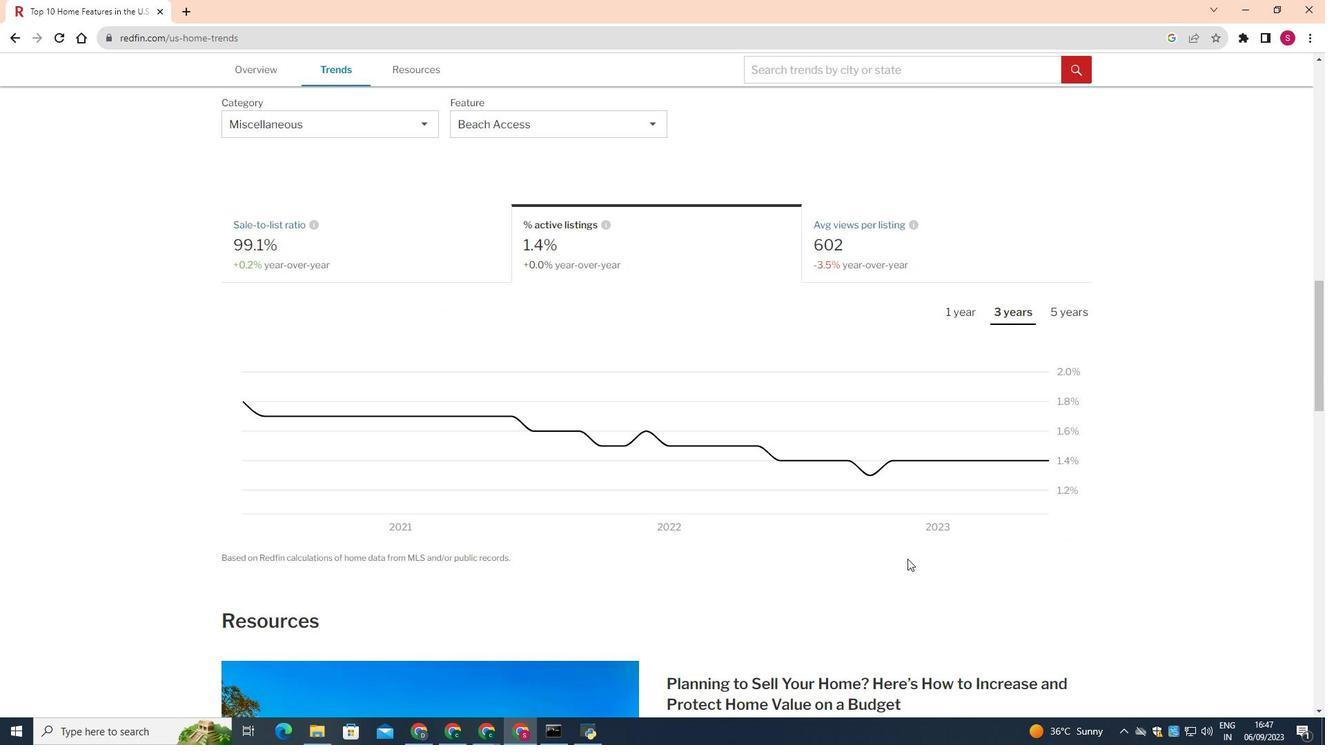
Action: Mouse moved to (918, 570)
Screenshot: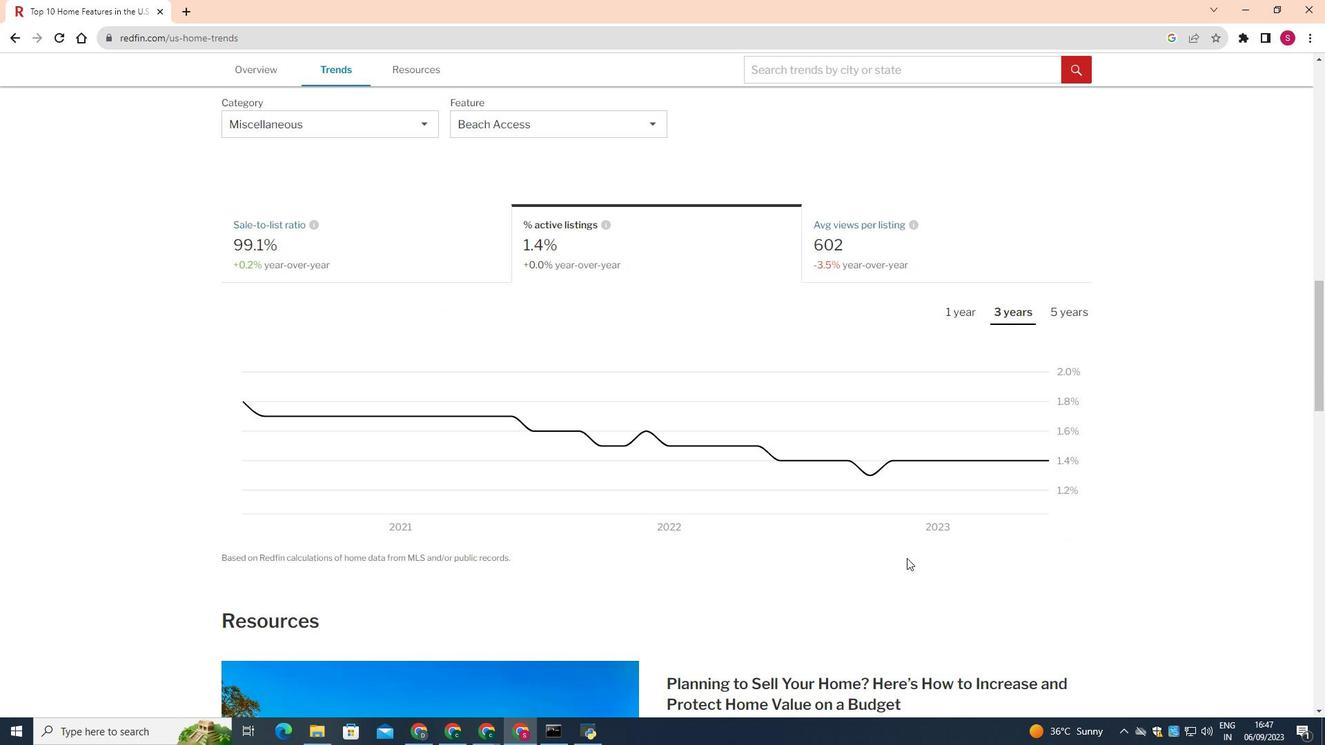 
